 Task: Log work in the project ChaseTech for the issue 'Implement a new cloud-based learning management system for a company with advanced learning content creation and delivery features' spent time as '4w 6d 14h 1m' and remaining time as '6w 5d 23h 6m' and move to top of backlog. Now add the issue to the epic 'IT budget management improvement'. Log work in the project ChaseTech for the issue 'Integrate a new facial recognition feature into an existing mobile application to enhance user verification and security' spent time as '2w 3d 3h 1m' and remaining time as '5w 3d 6h 57m' and move to bottom of backlog. Now add the issue to the epic 'Cloud-based analytics platform development'
Action: Mouse moved to (78, 179)
Screenshot: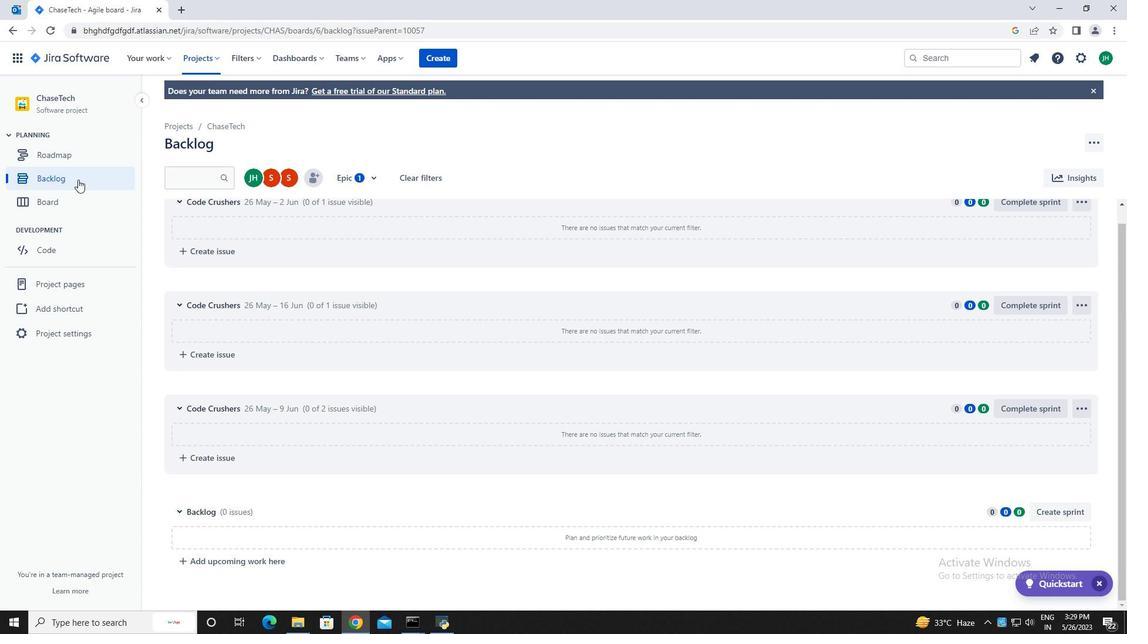 
Action: Mouse pressed left at (78, 179)
Screenshot: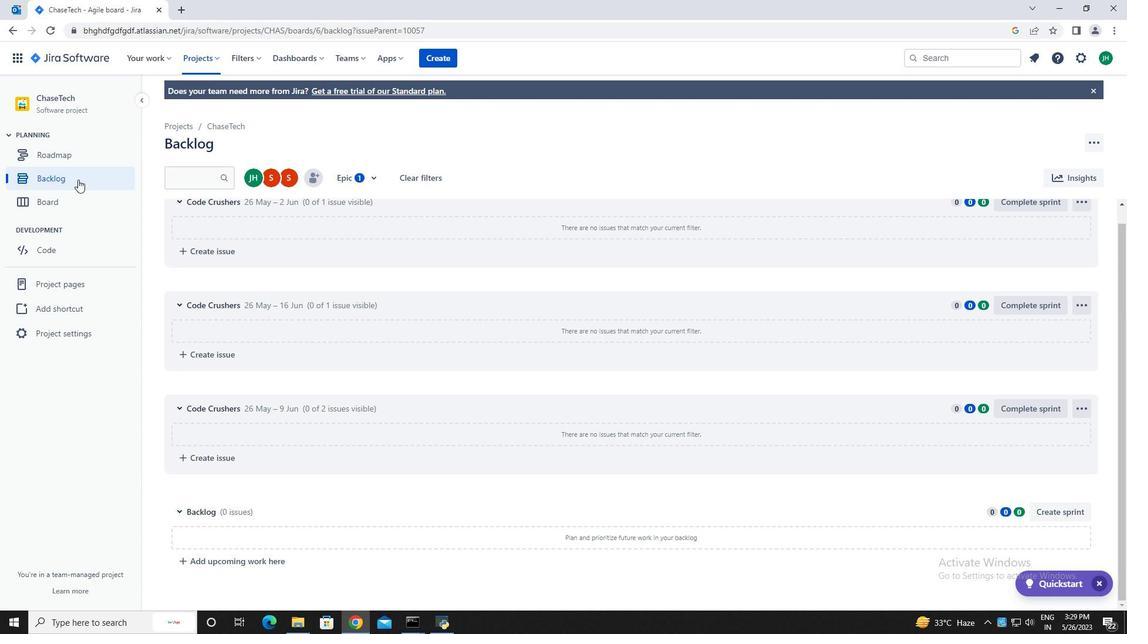 
Action: Mouse moved to (923, 450)
Screenshot: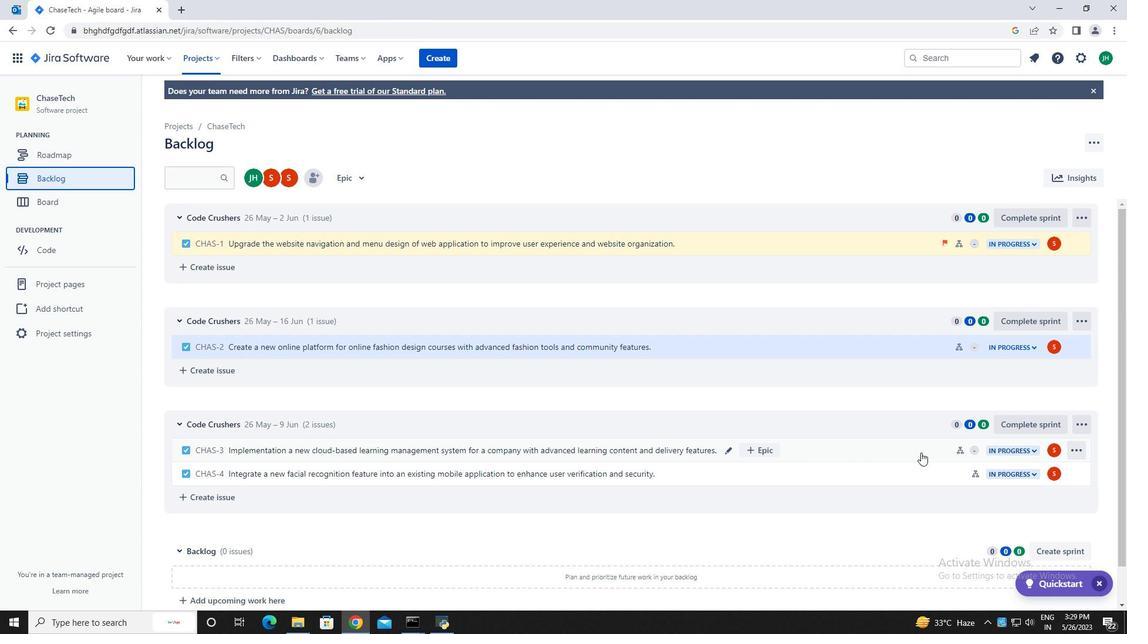 
Action: Mouse pressed left at (923, 450)
Screenshot: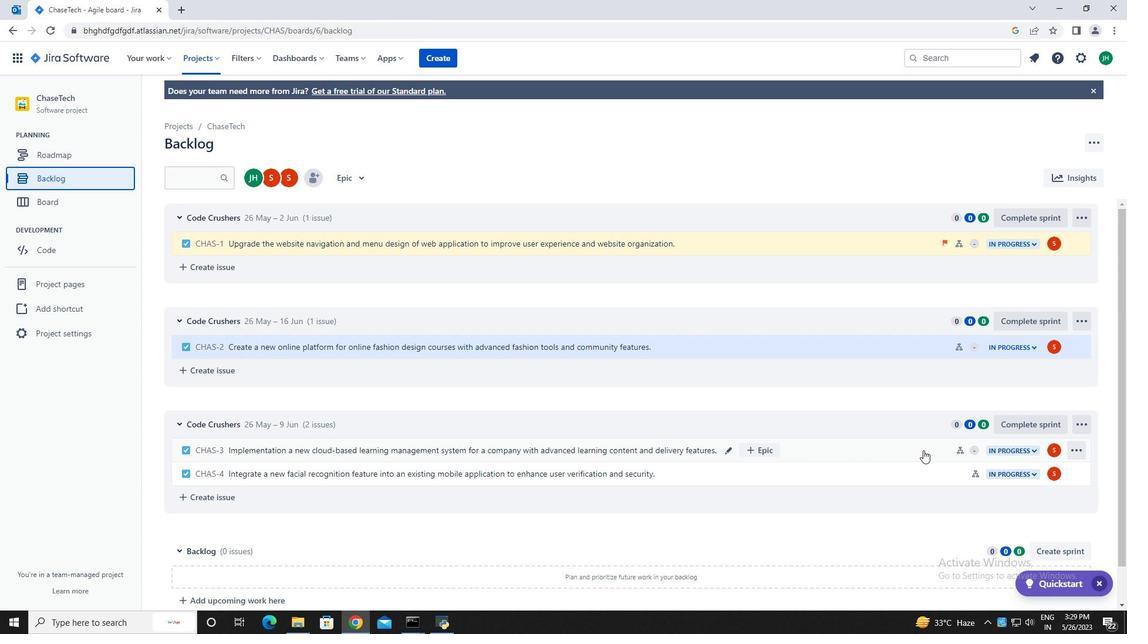 
Action: Mouse moved to (1076, 209)
Screenshot: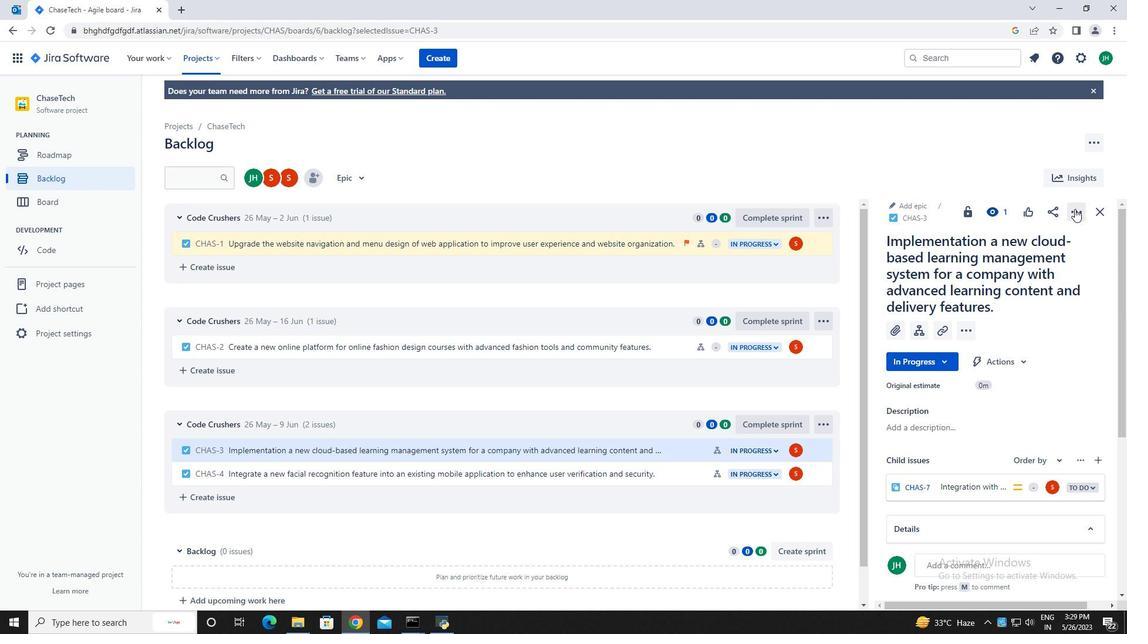 
Action: Mouse pressed left at (1076, 209)
Screenshot: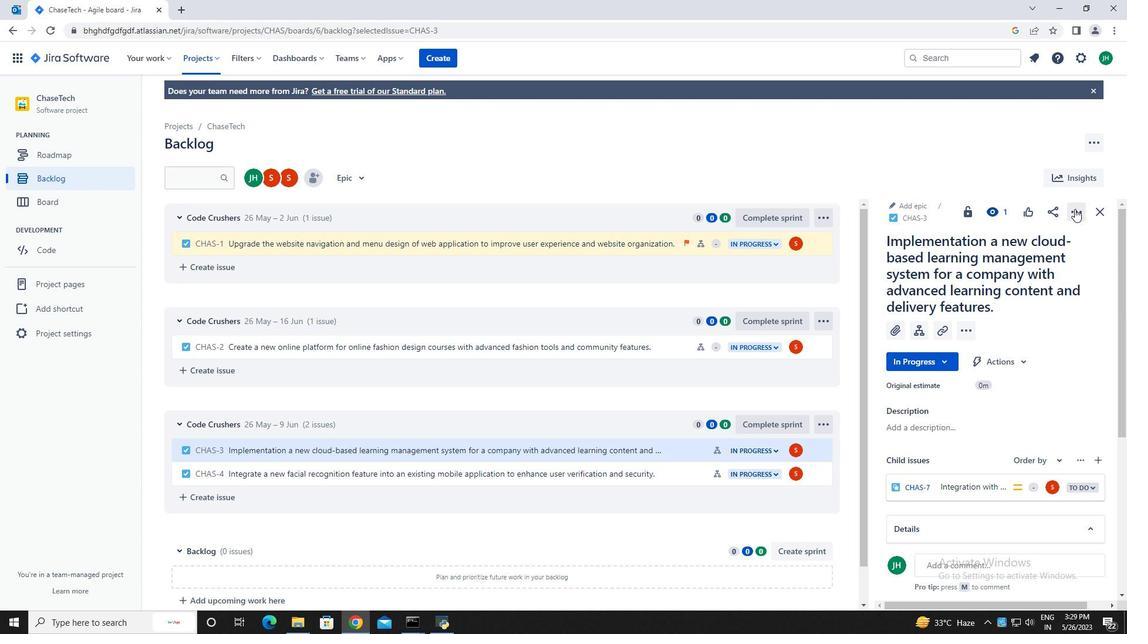 
Action: Mouse moved to (1026, 244)
Screenshot: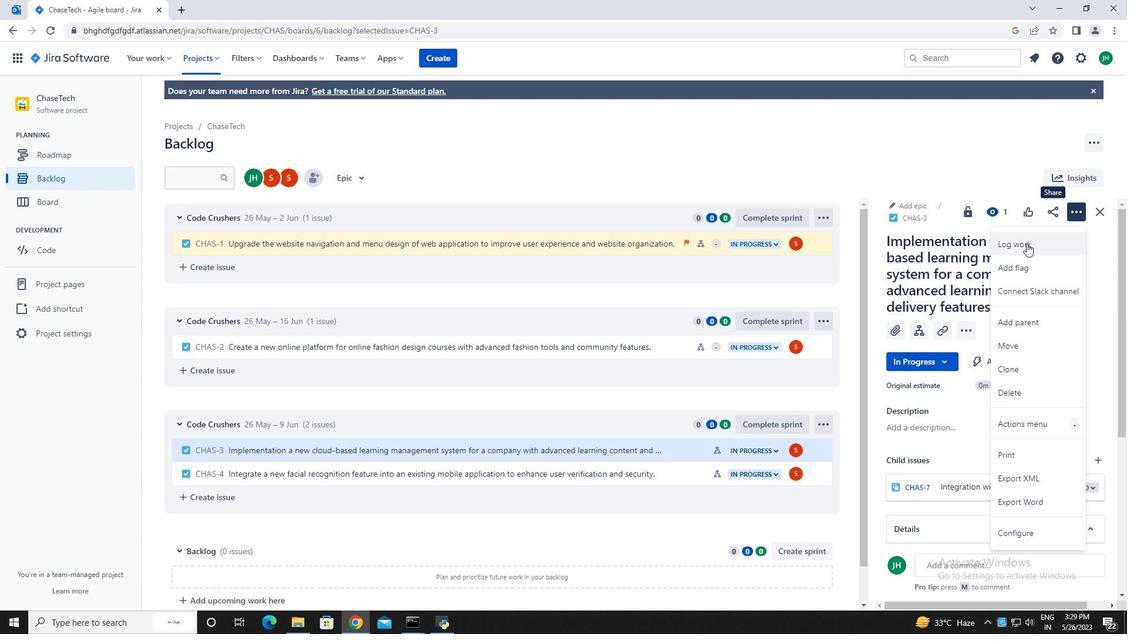 
Action: Mouse pressed left at (1026, 244)
Screenshot: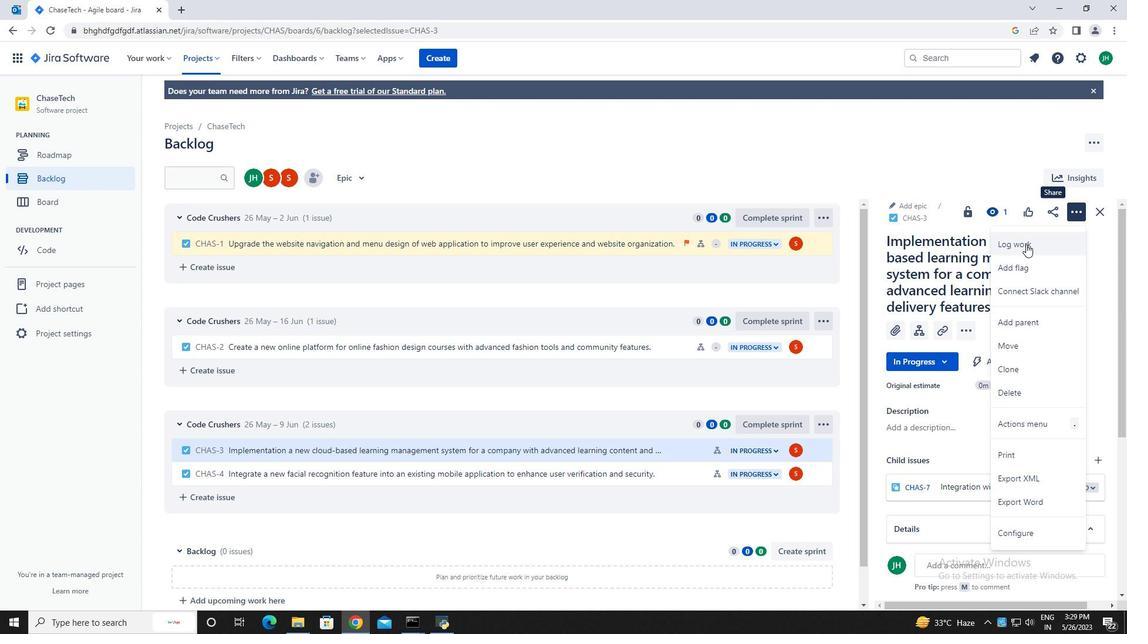 
Action: Mouse moved to (509, 176)
Screenshot: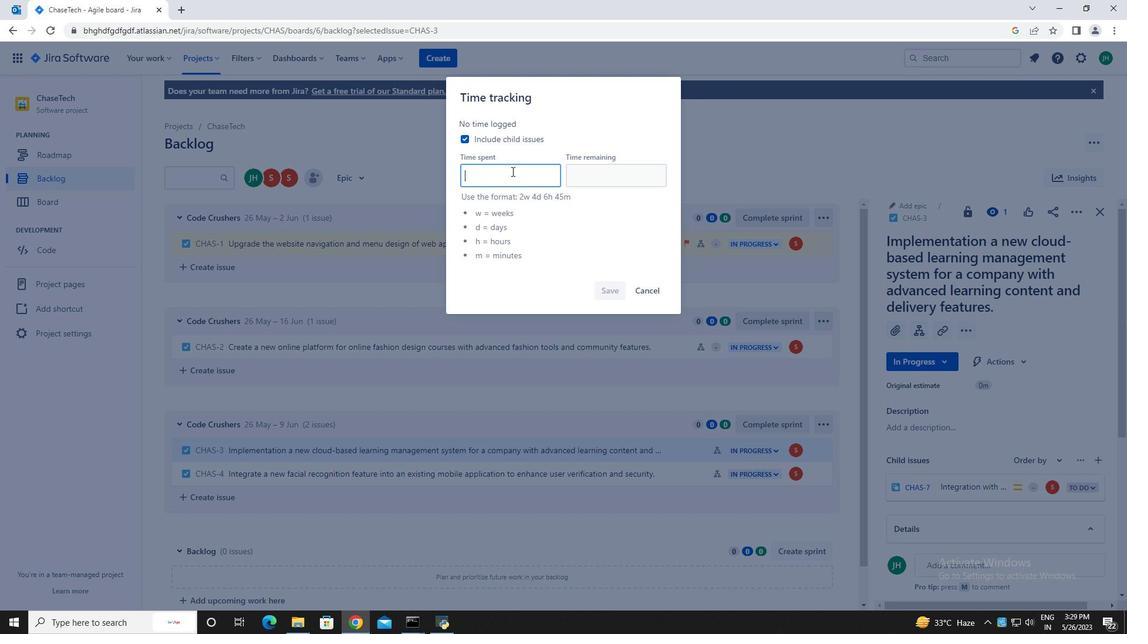 
Action: Mouse pressed left at (509, 176)
Screenshot: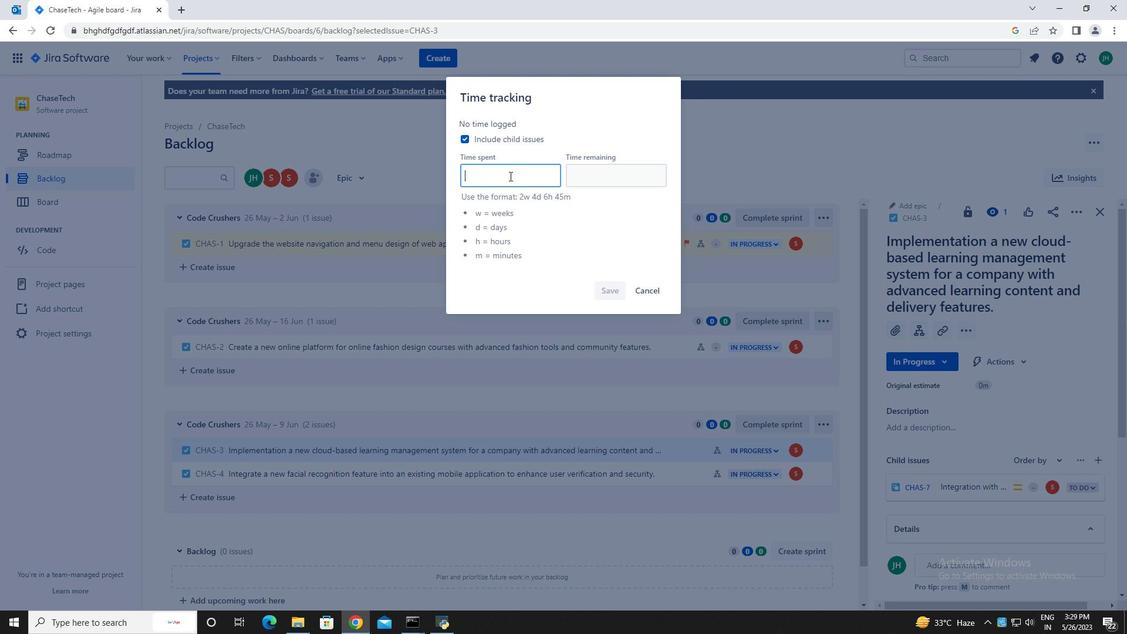 
Action: Key pressed 4w<Key.space>6d<Key.space>14h<Key.space>1m
Screenshot: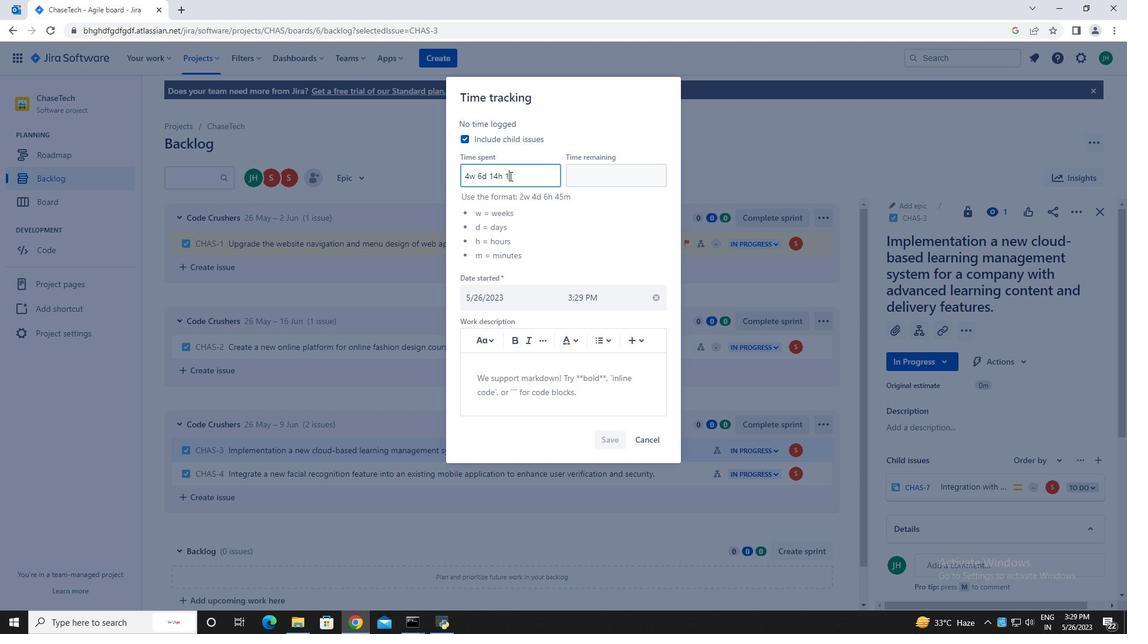 
Action: Mouse moved to (600, 174)
Screenshot: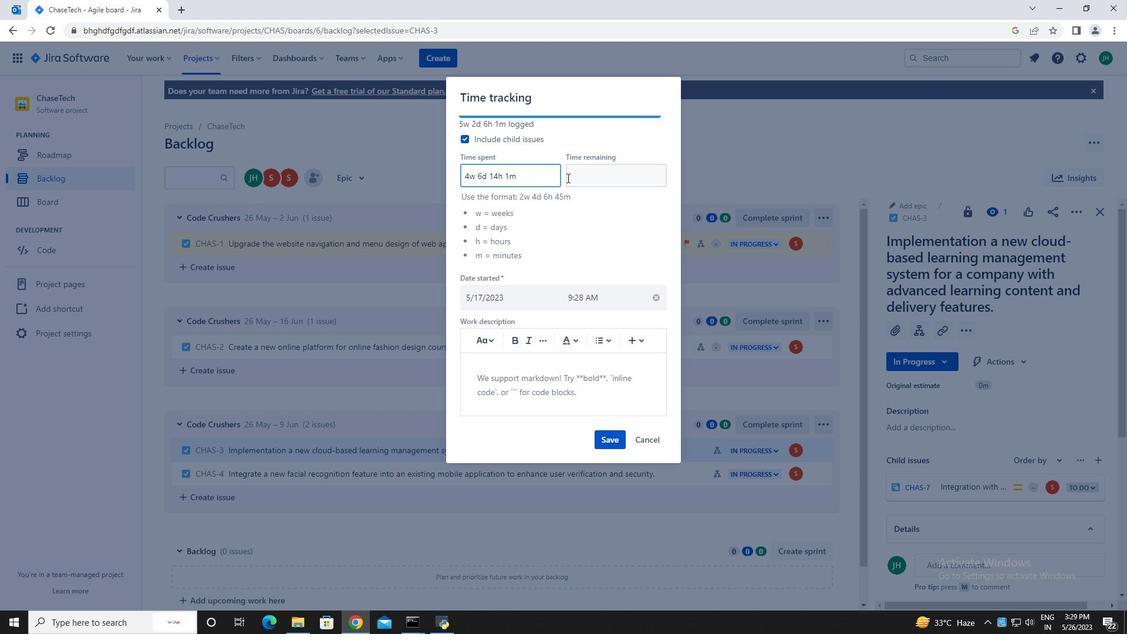 
Action: Mouse pressed left at (600, 174)
Screenshot: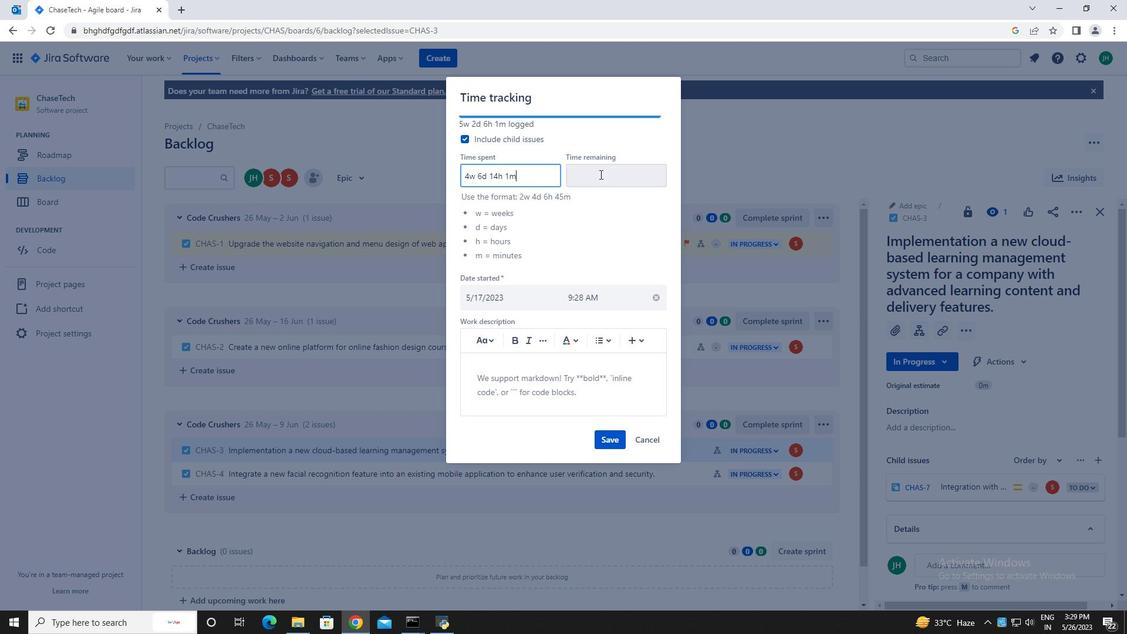 
Action: Key pressed 6w<Key.space>5d<Key.space>23h<Key.space>6m
Screenshot: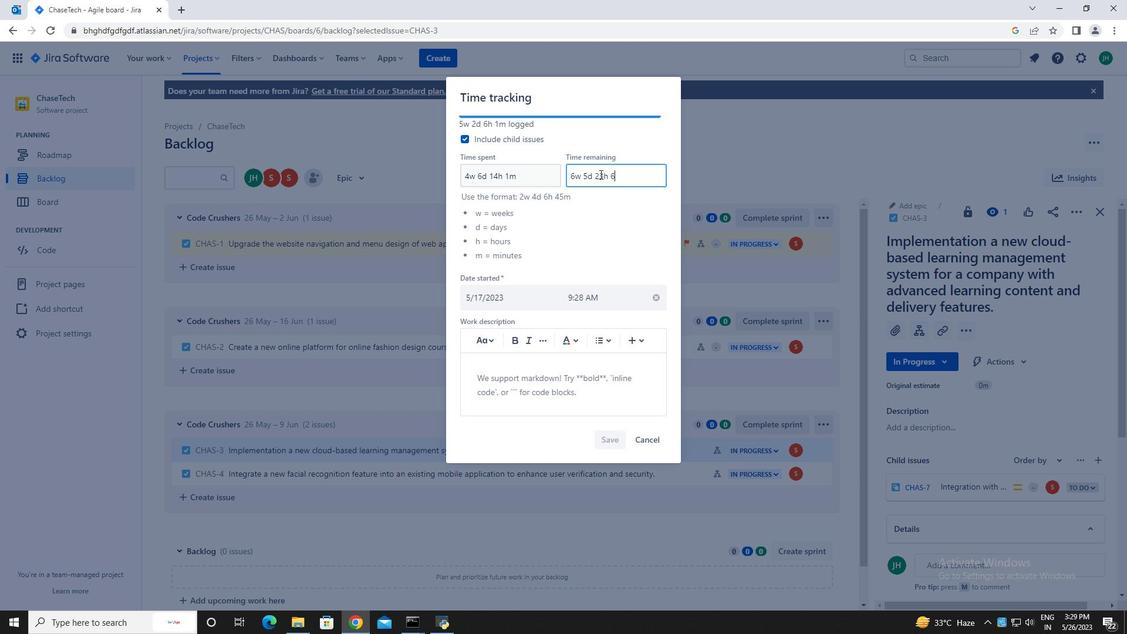 
Action: Mouse moved to (608, 439)
Screenshot: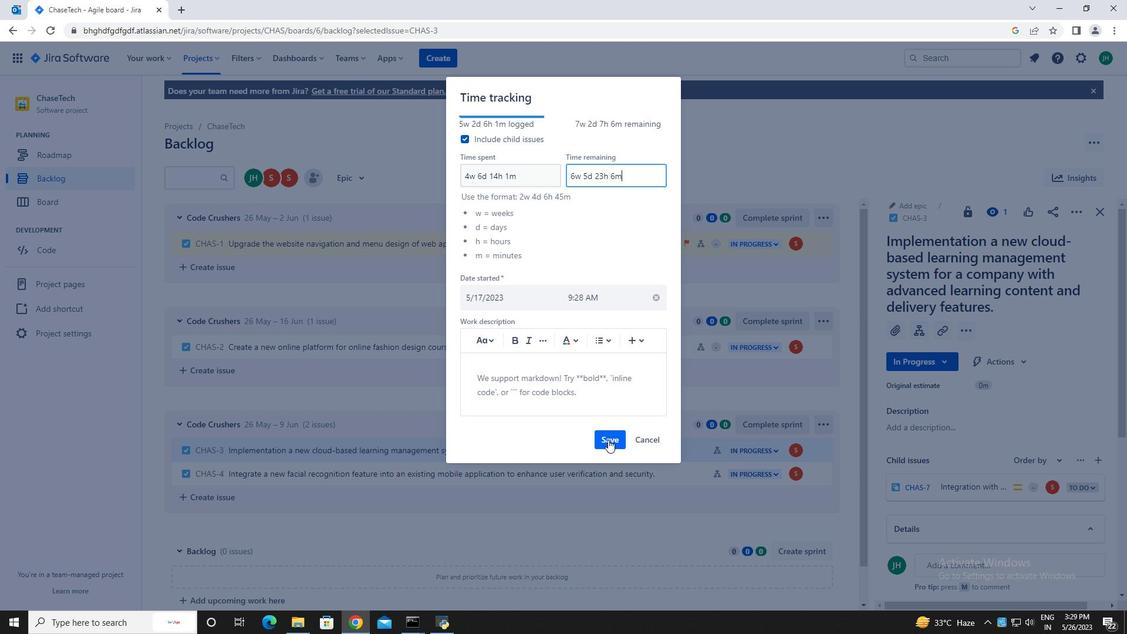 
Action: Mouse pressed left at (608, 439)
Screenshot: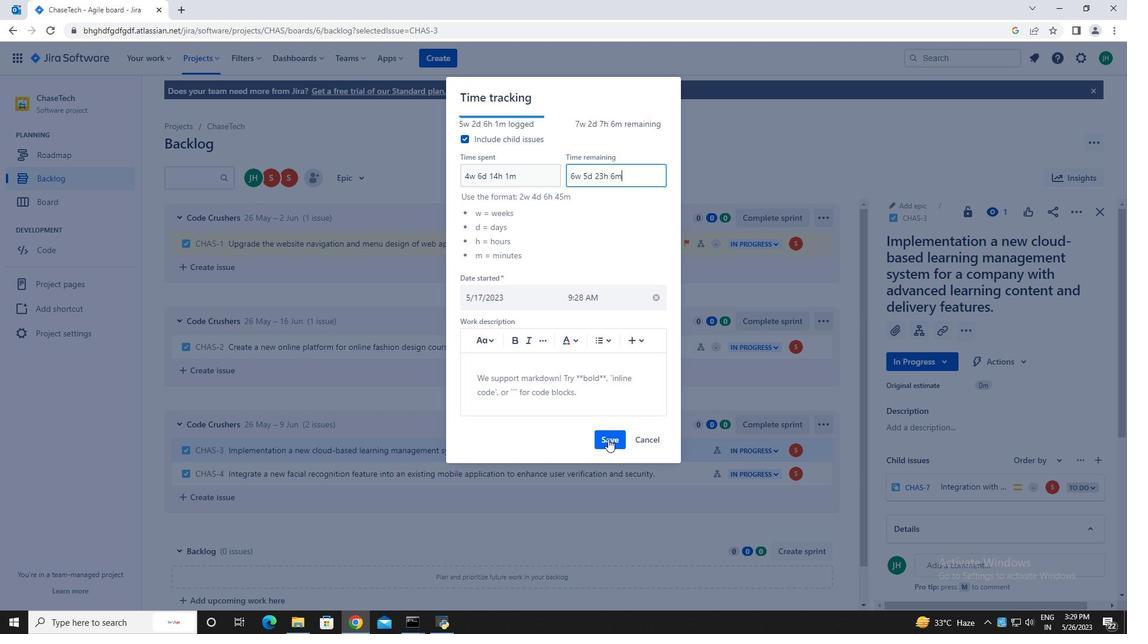 
Action: Mouse moved to (820, 449)
Screenshot: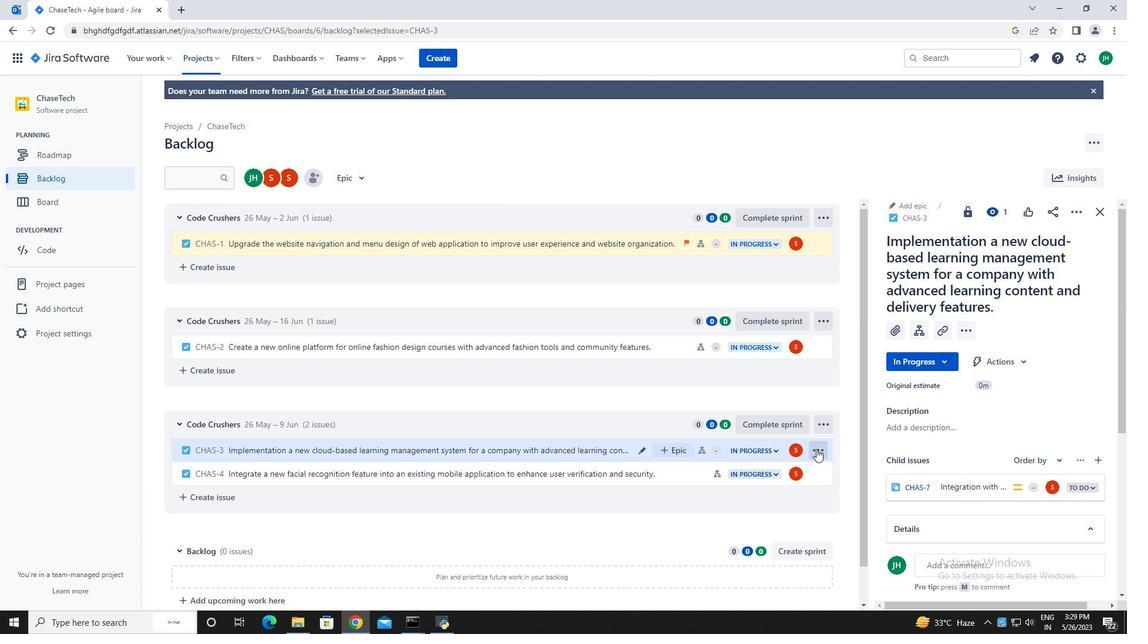 
Action: Mouse pressed left at (820, 449)
Screenshot: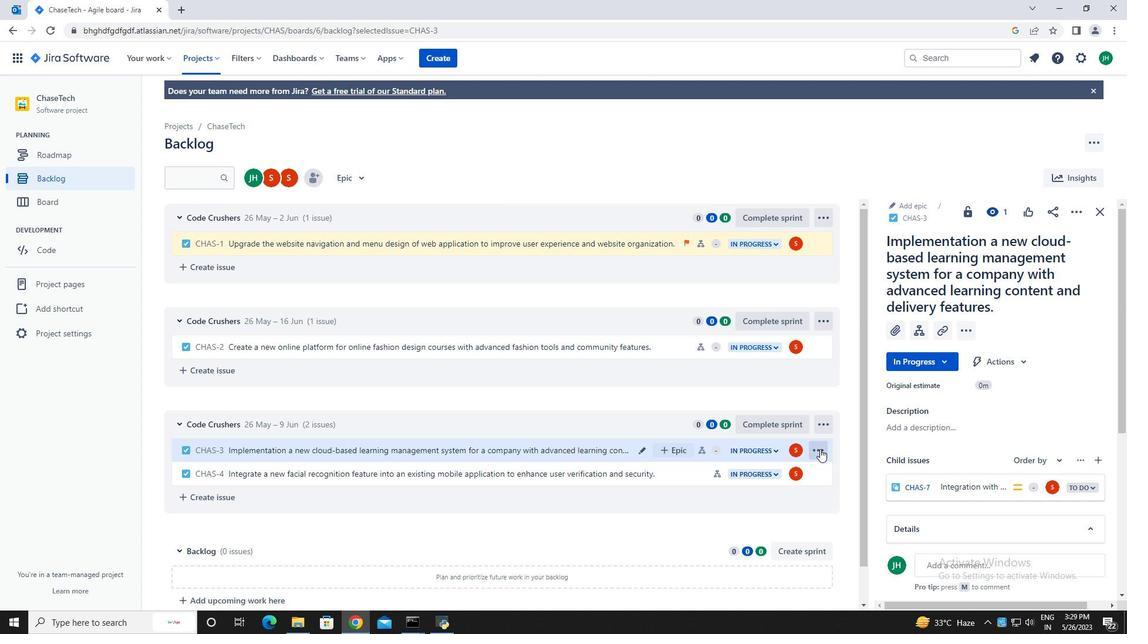 
Action: Mouse moved to (792, 404)
Screenshot: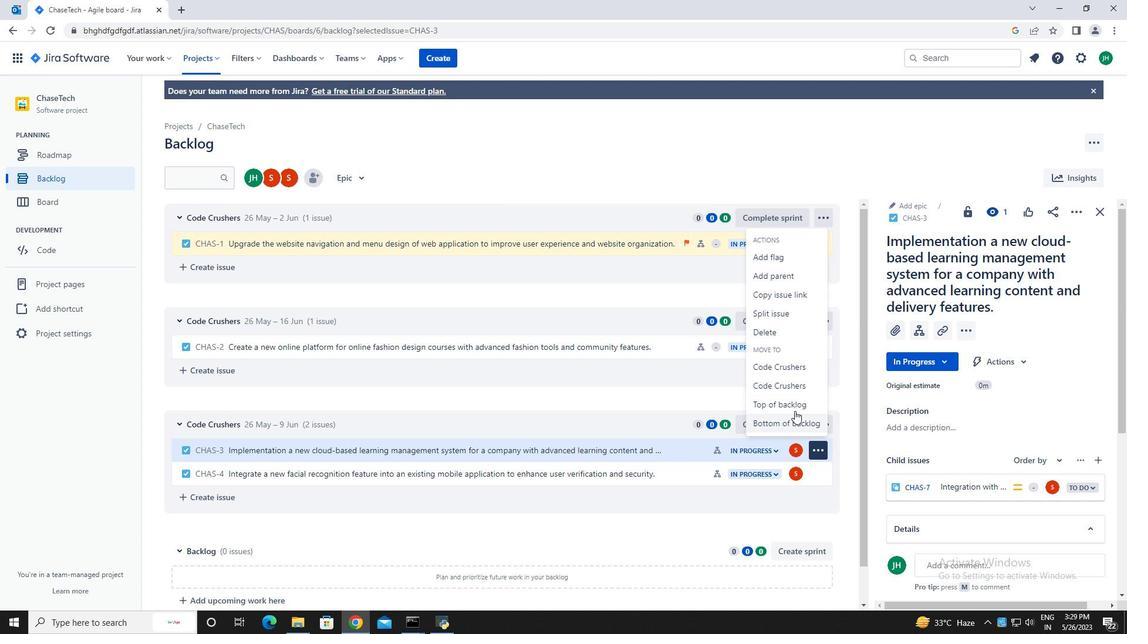 
Action: Mouse pressed left at (792, 404)
Screenshot: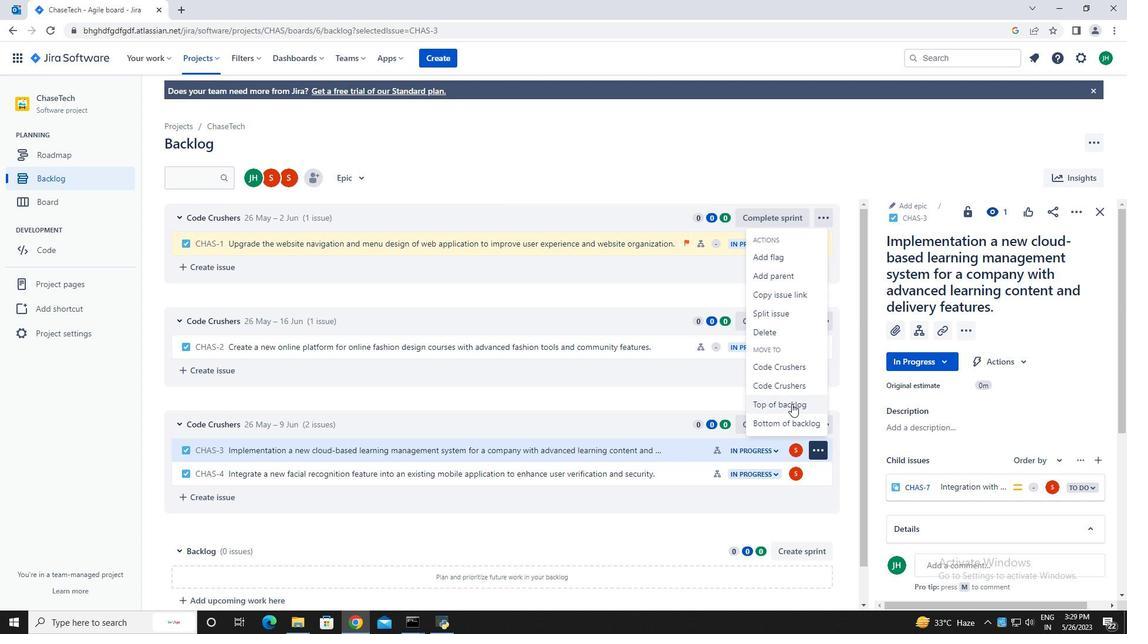
Action: Mouse moved to (604, 189)
Screenshot: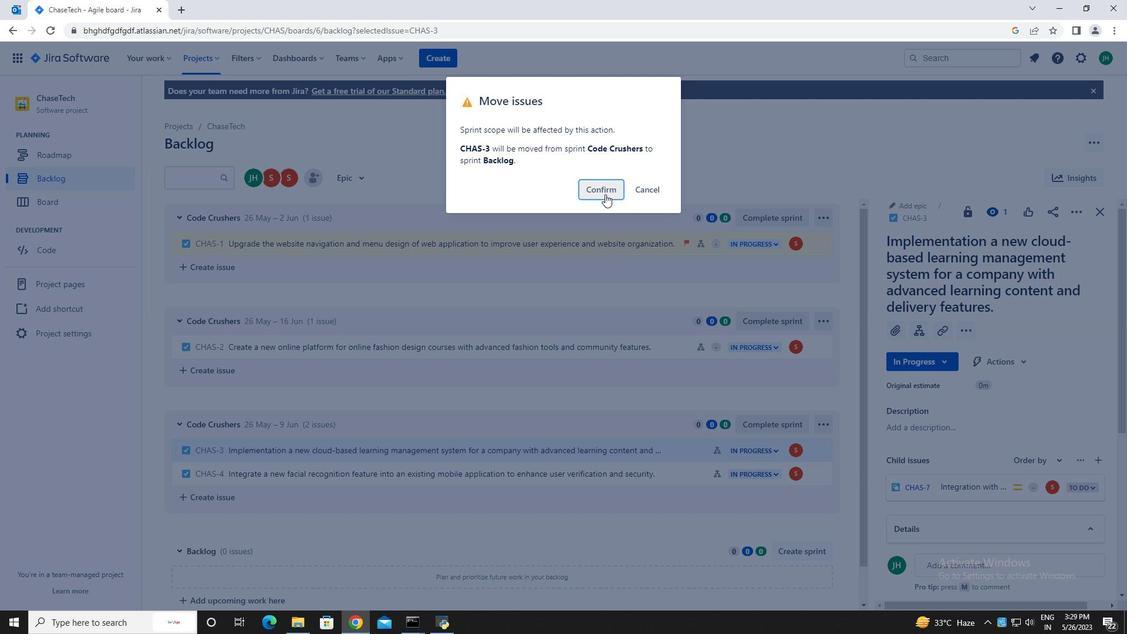 
Action: Mouse pressed left at (604, 189)
Screenshot: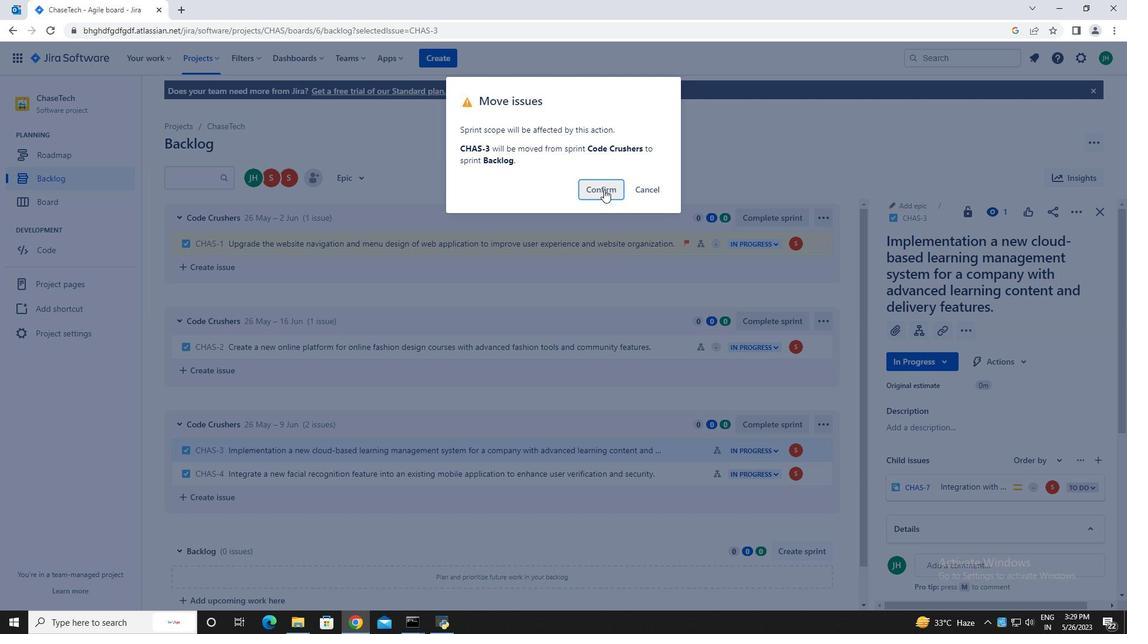 
Action: Mouse moved to (356, 177)
Screenshot: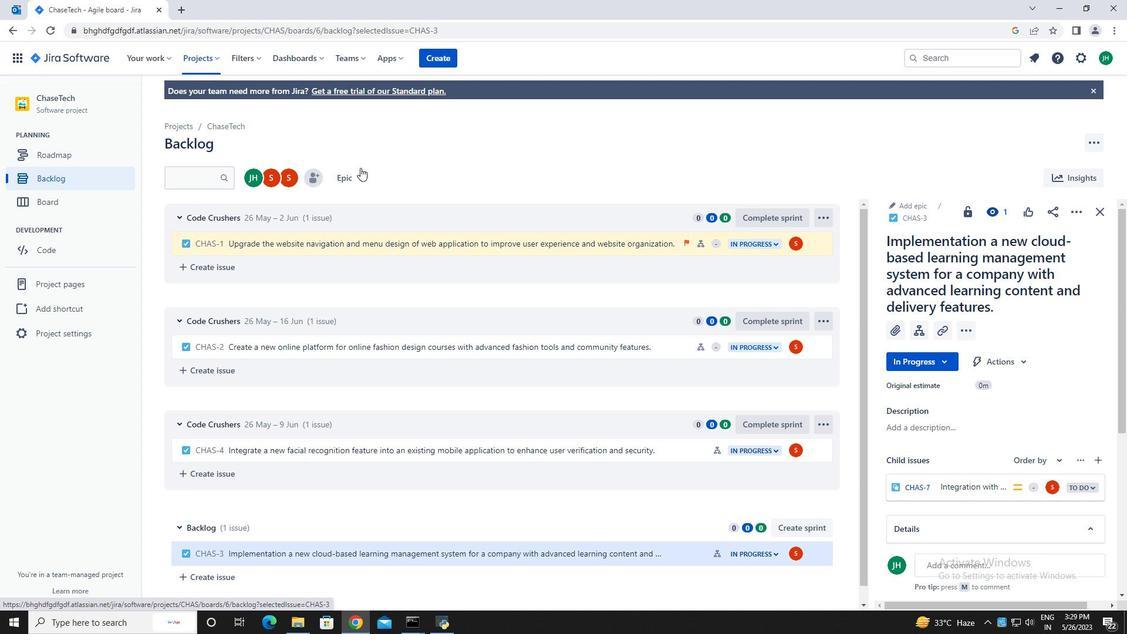 
Action: Mouse pressed left at (356, 177)
Screenshot: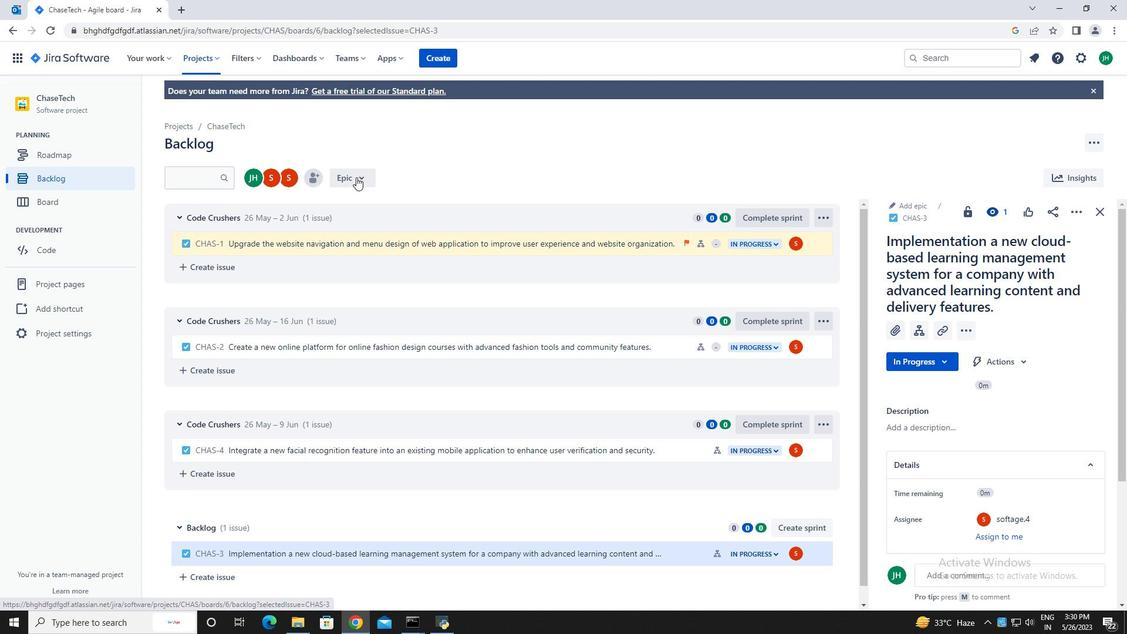 
Action: Mouse moved to (391, 264)
Screenshot: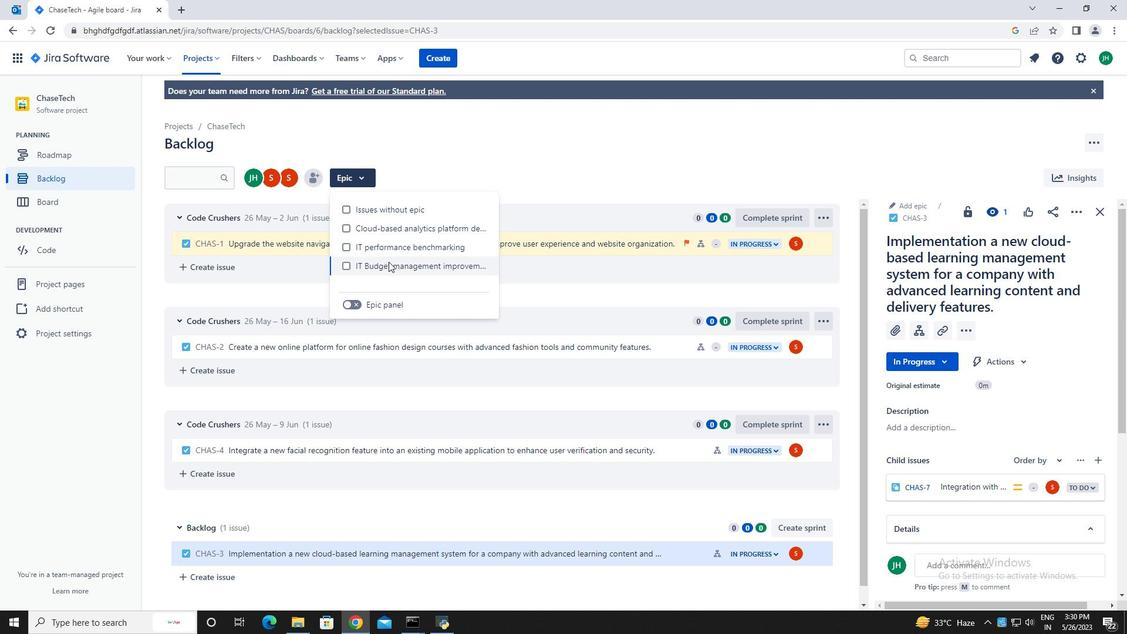 
Action: Mouse pressed left at (391, 264)
Screenshot: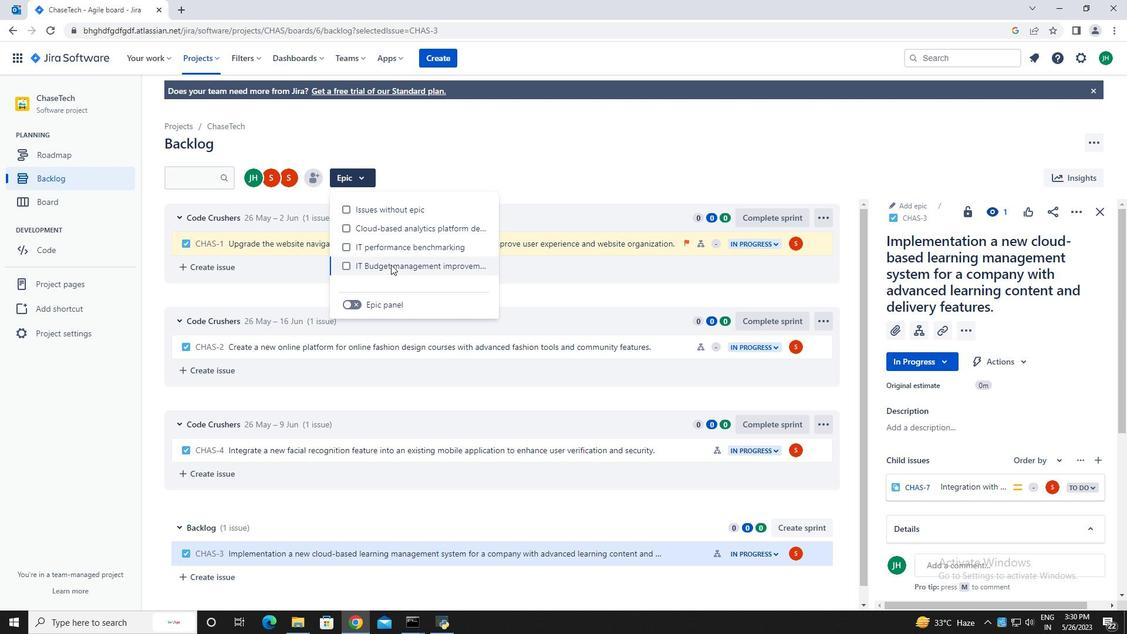 
Action: Mouse moved to (1101, 211)
Screenshot: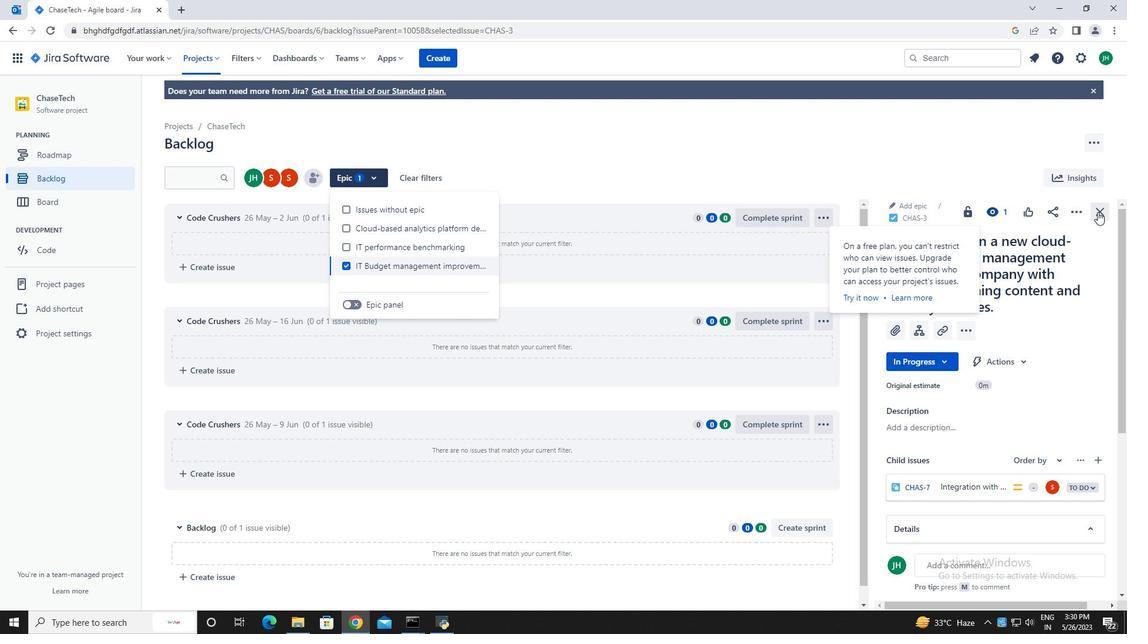 
Action: Mouse pressed left at (1101, 211)
Screenshot: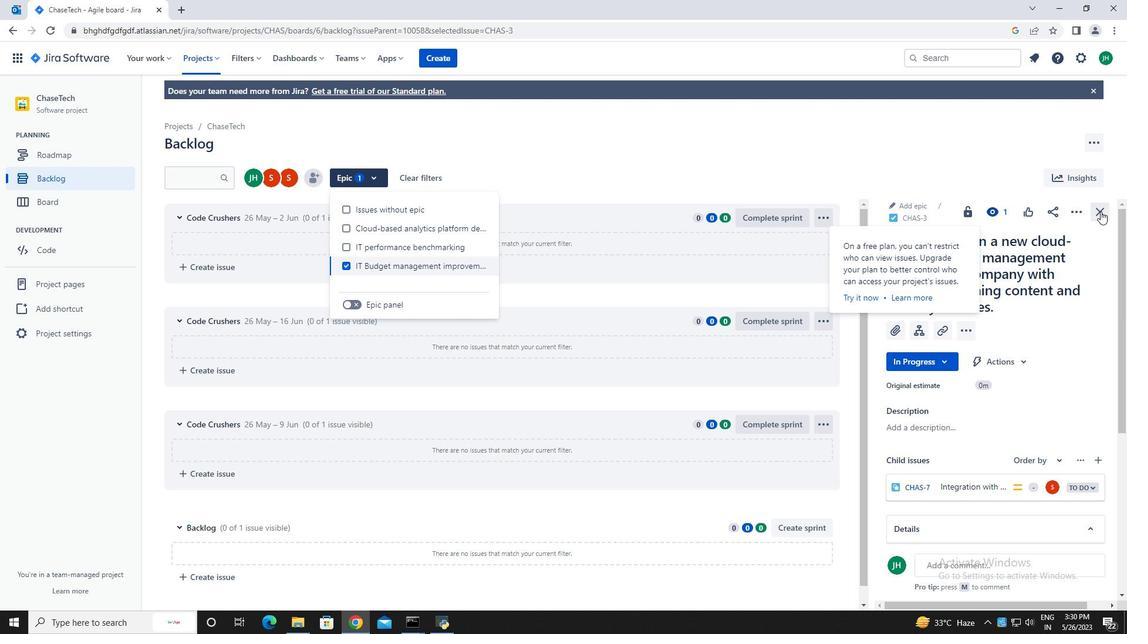 
Action: Mouse moved to (108, 179)
Screenshot: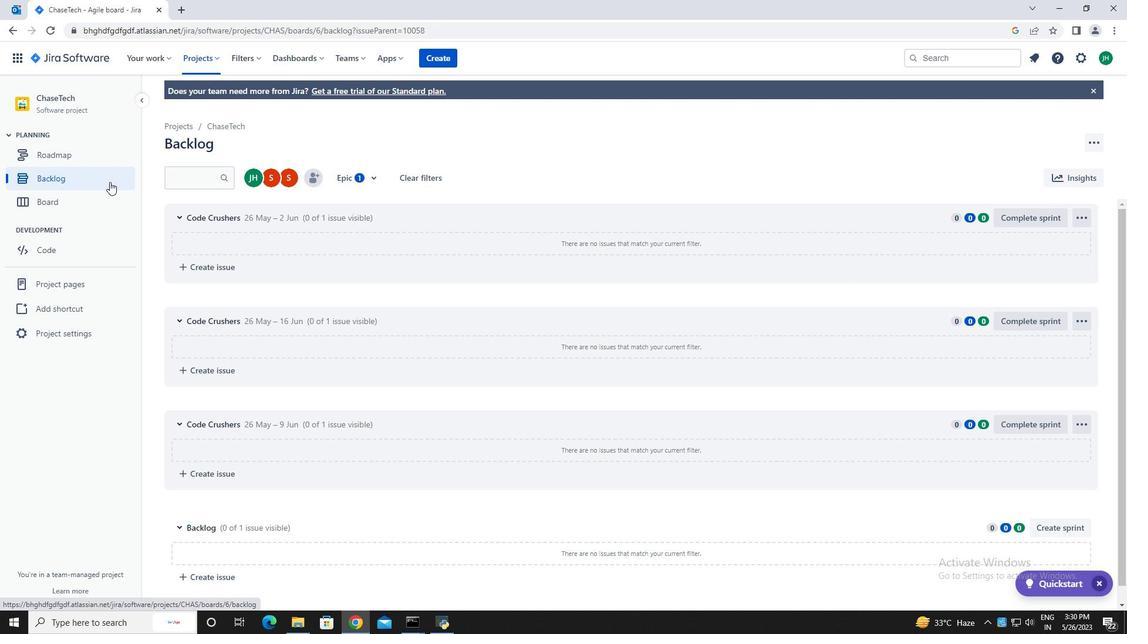 
Action: Mouse pressed left at (108, 179)
Screenshot: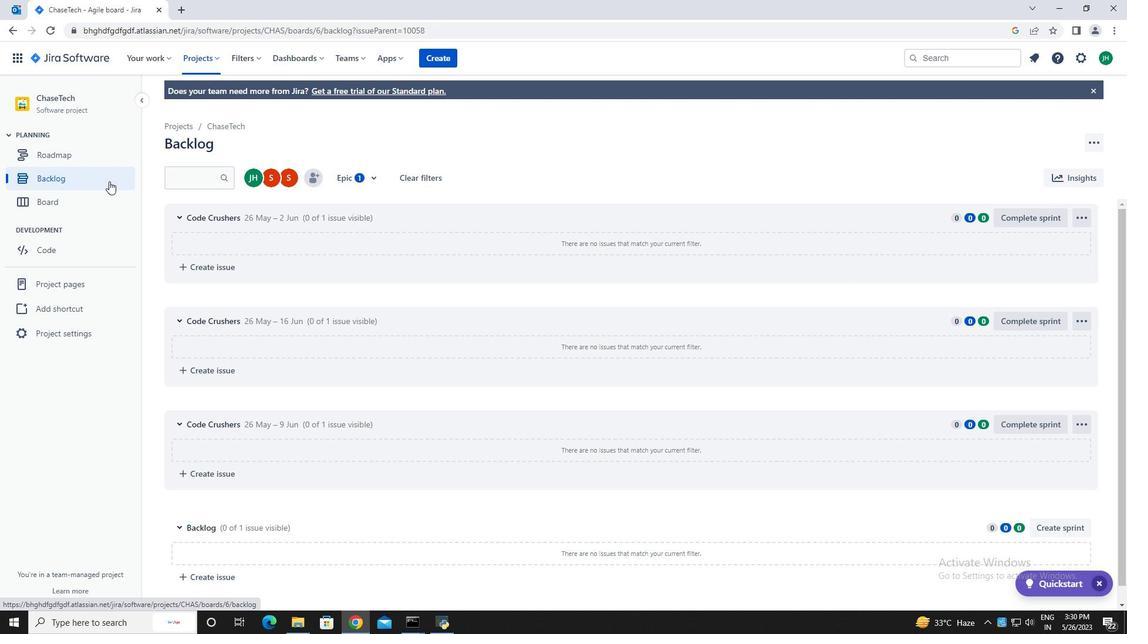 
Action: Mouse moved to (876, 449)
Screenshot: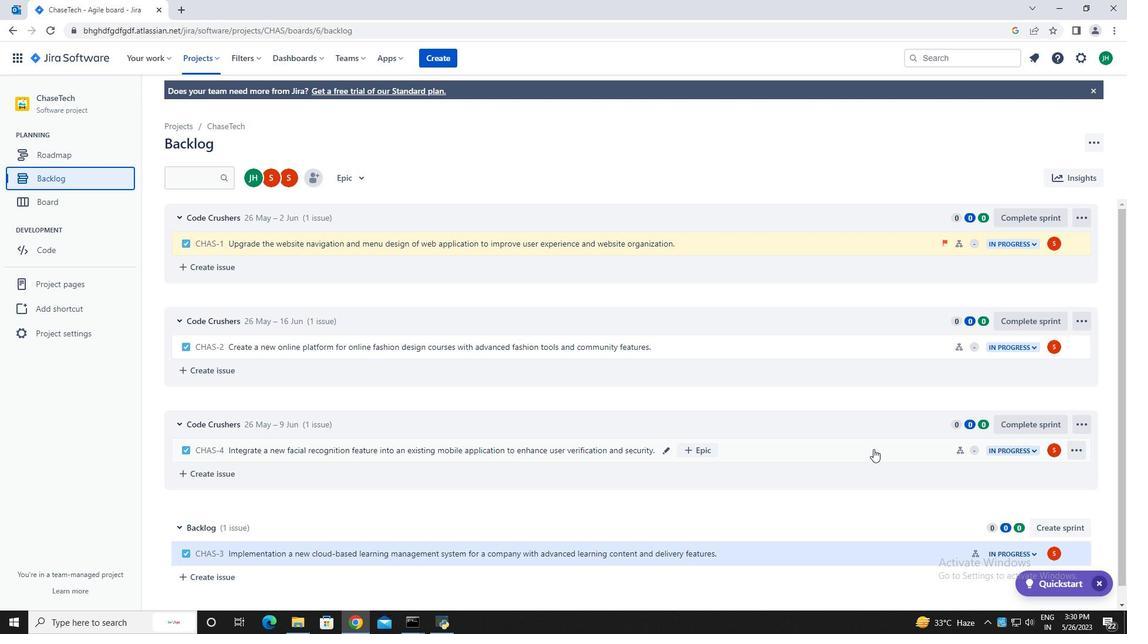 
Action: Mouse pressed left at (876, 449)
Screenshot: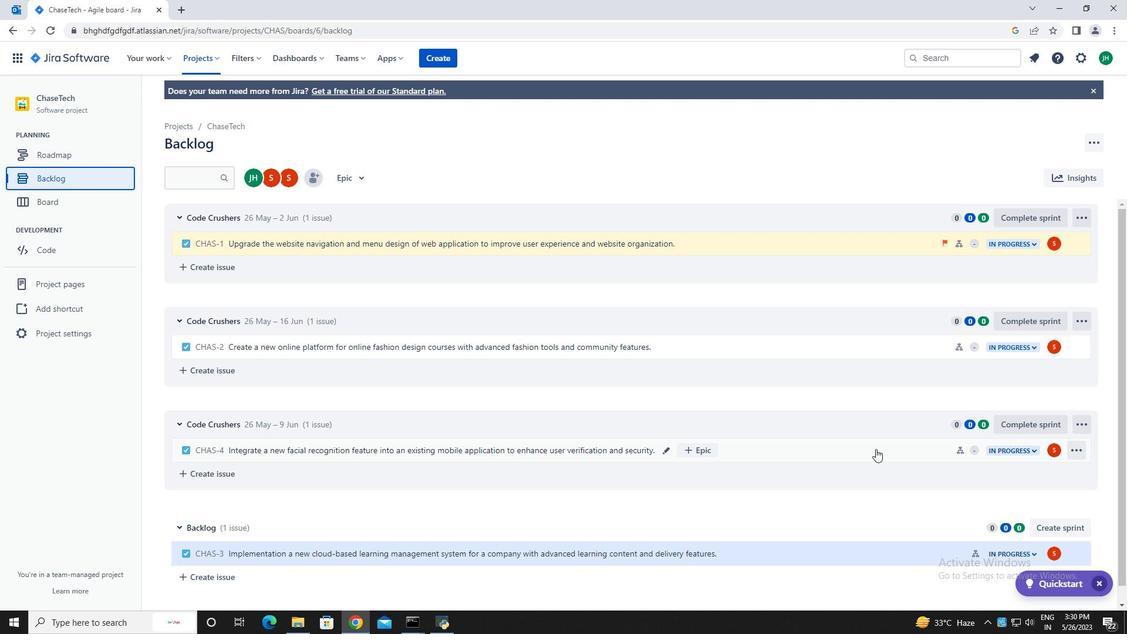 
Action: Mouse moved to (1076, 210)
Screenshot: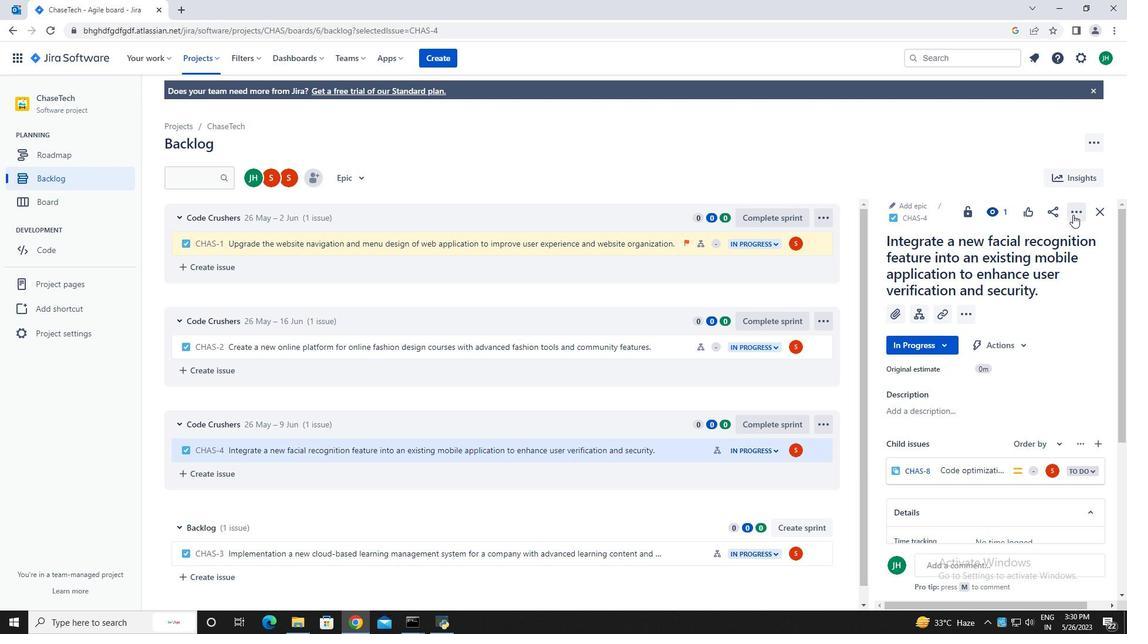 
Action: Mouse pressed left at (1076, 210)
Screenshot: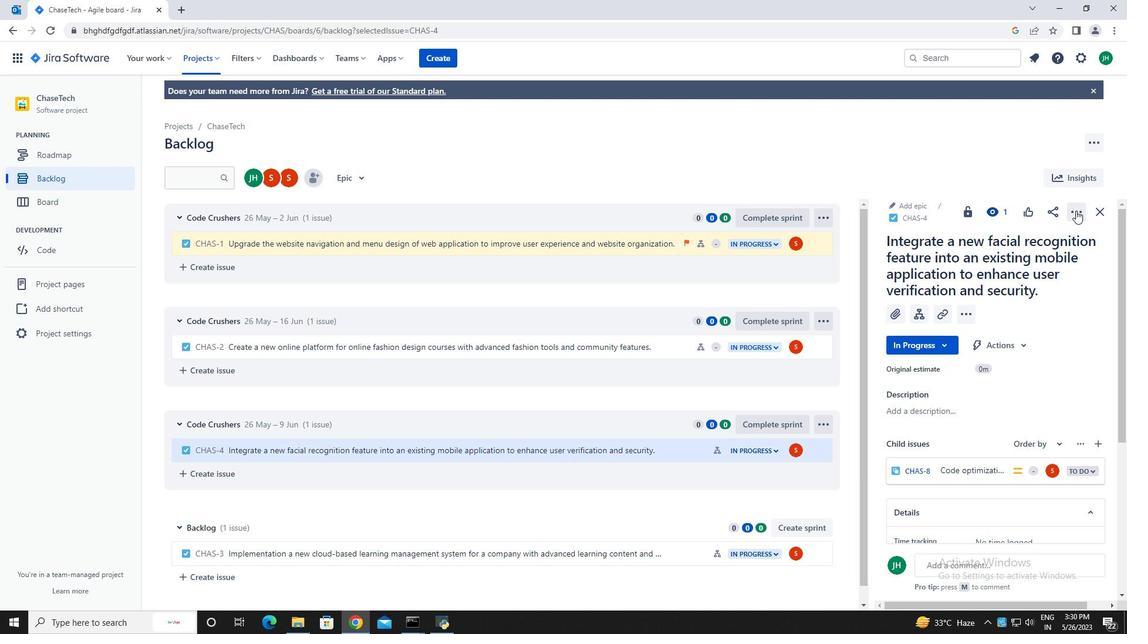 
Action: Mouse moved to (1020, 244)
Screenshot: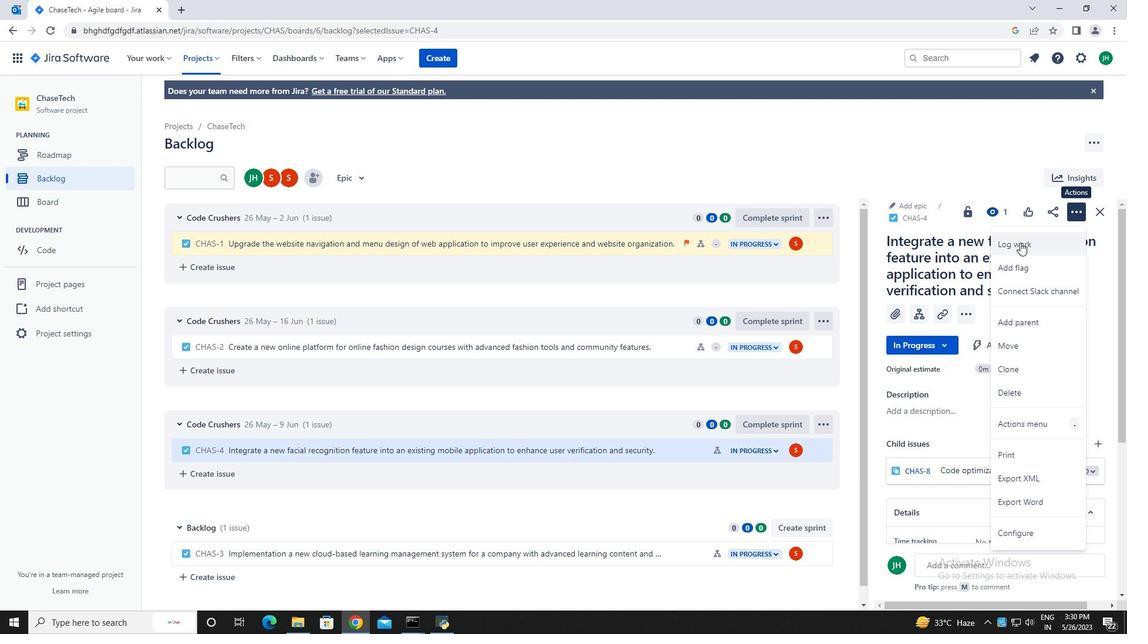 
Action: Mouse pressed left at (1020, 244)
Screenshot: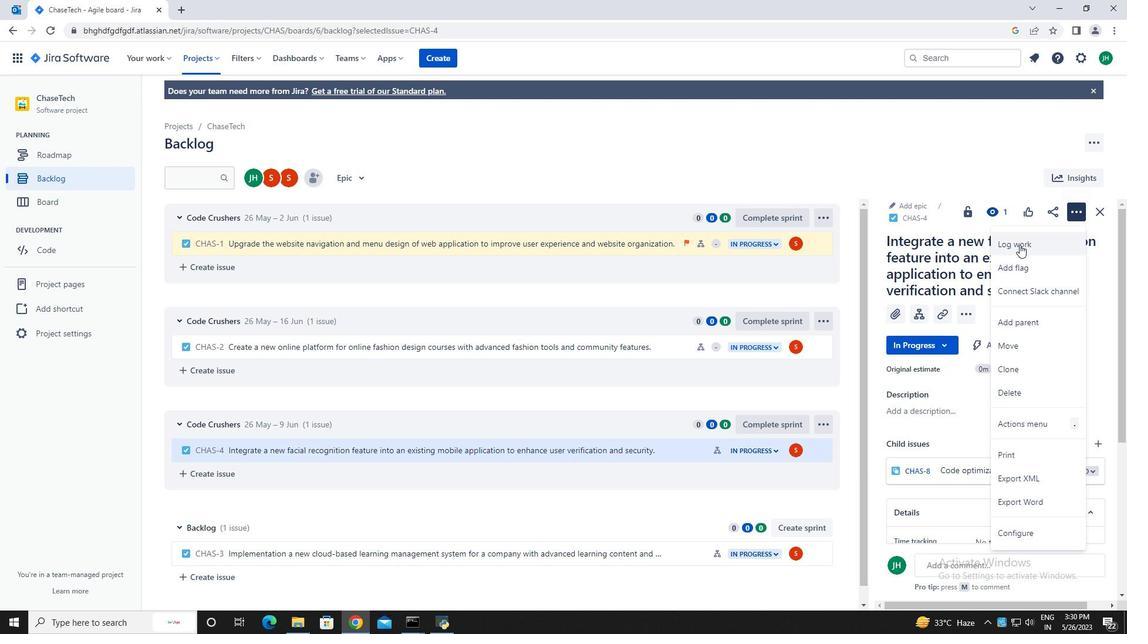 
Action: Mouse moved to (475, 179)
Screenshot: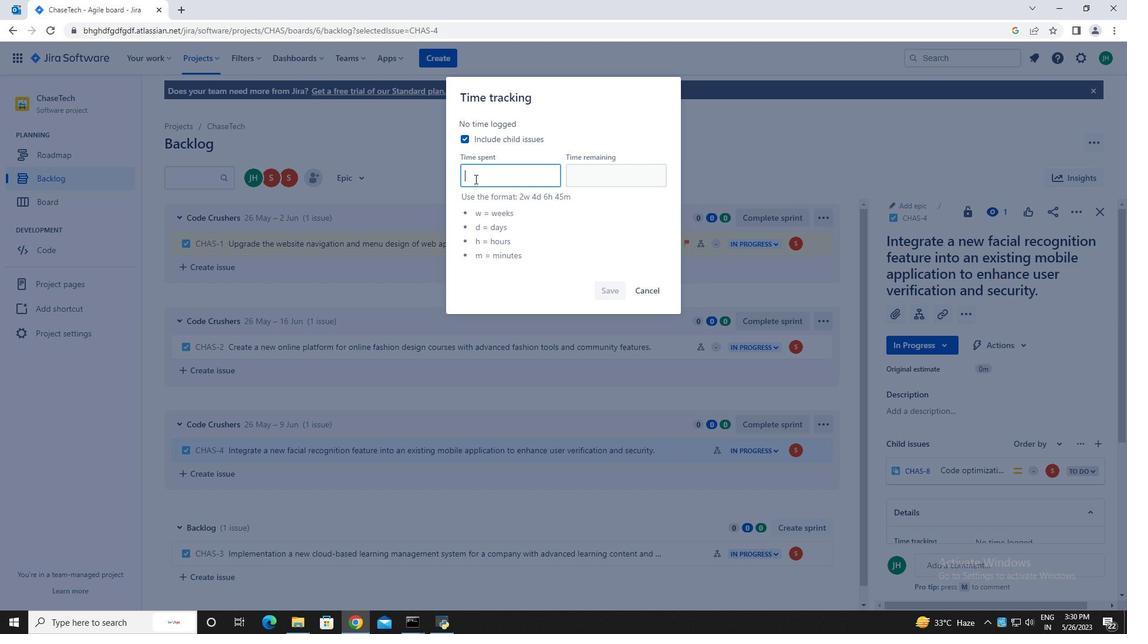 
Action: Mouse pressed left at (475, 179)
Screenshot: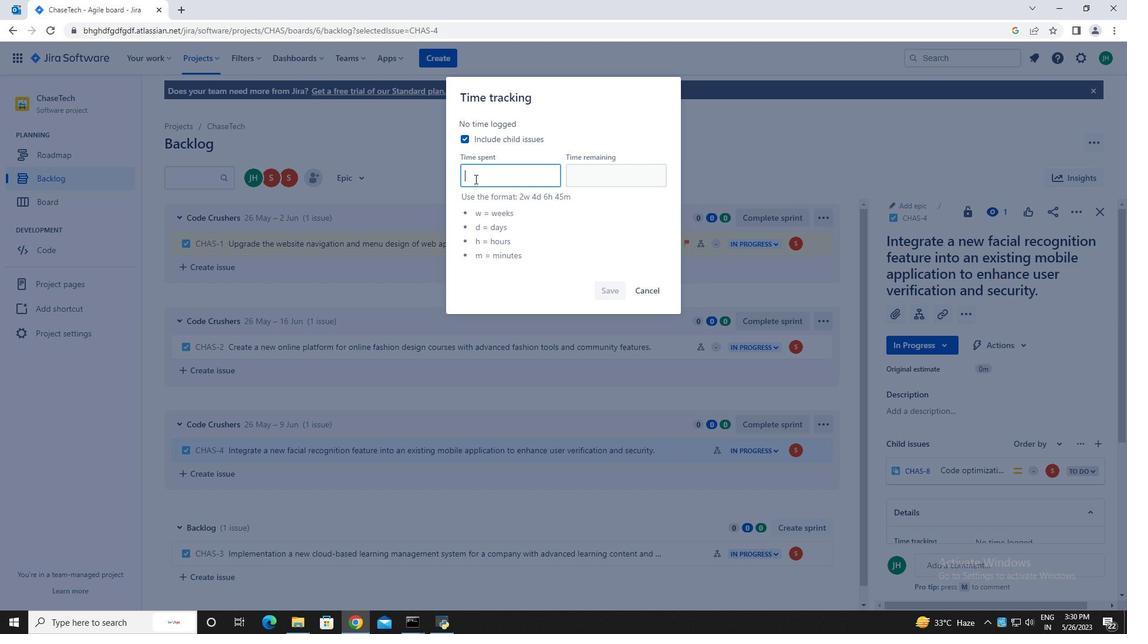 
Action: Mouse moved to (476, 178)
Screenshot: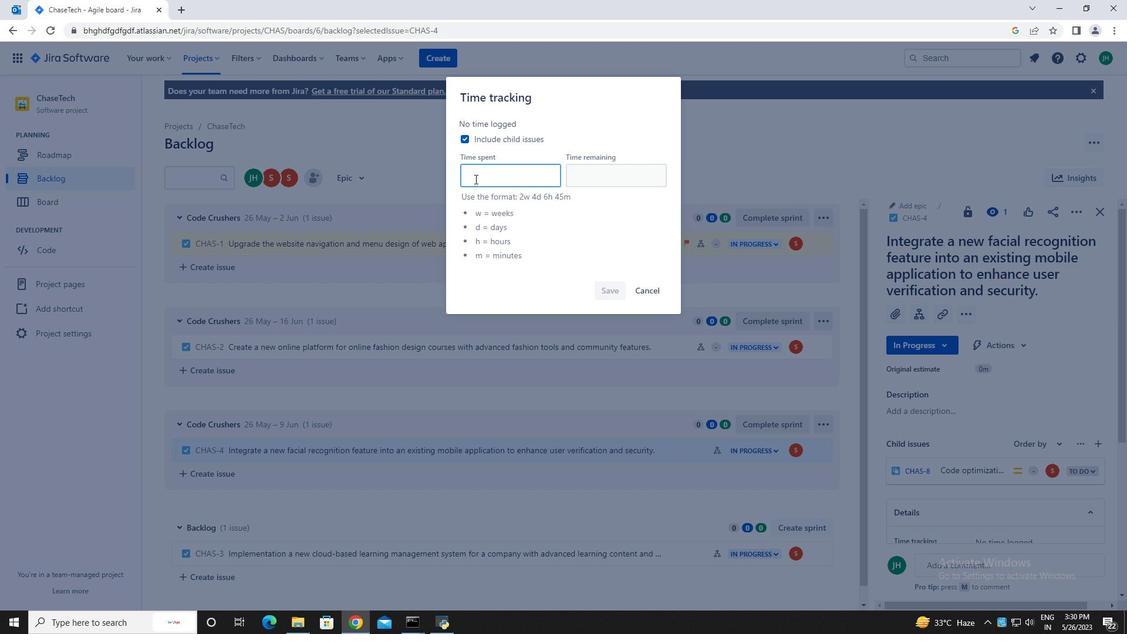 
Action: Key pressed <Key.caps_lock><Key.caps_lock>2w<Key.space>3d<Key.space>3h<Key.space>1m
Screenshot: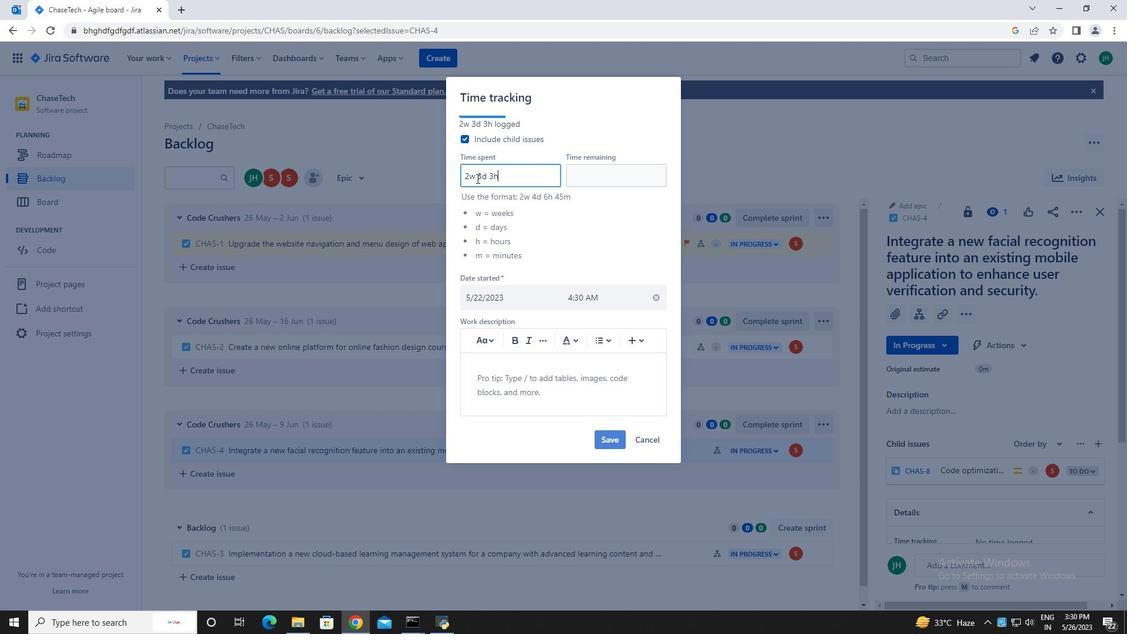 
Action: Mouse moved to (632, 177)
Screenshot: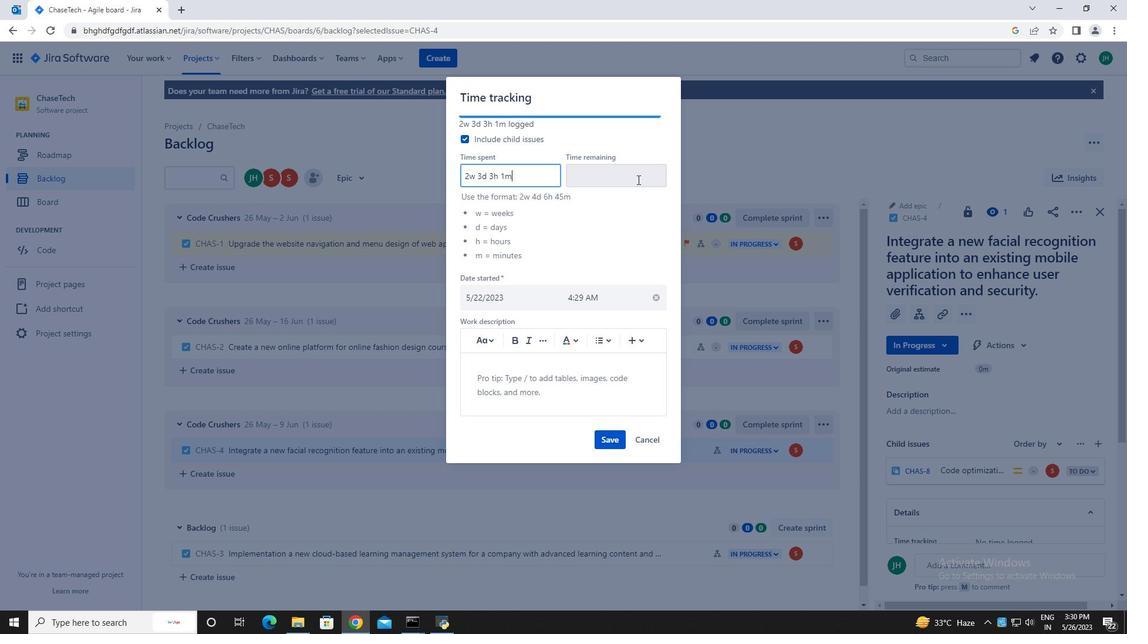 
Action: Mouse pressed left at (632, 177)
Screenshot: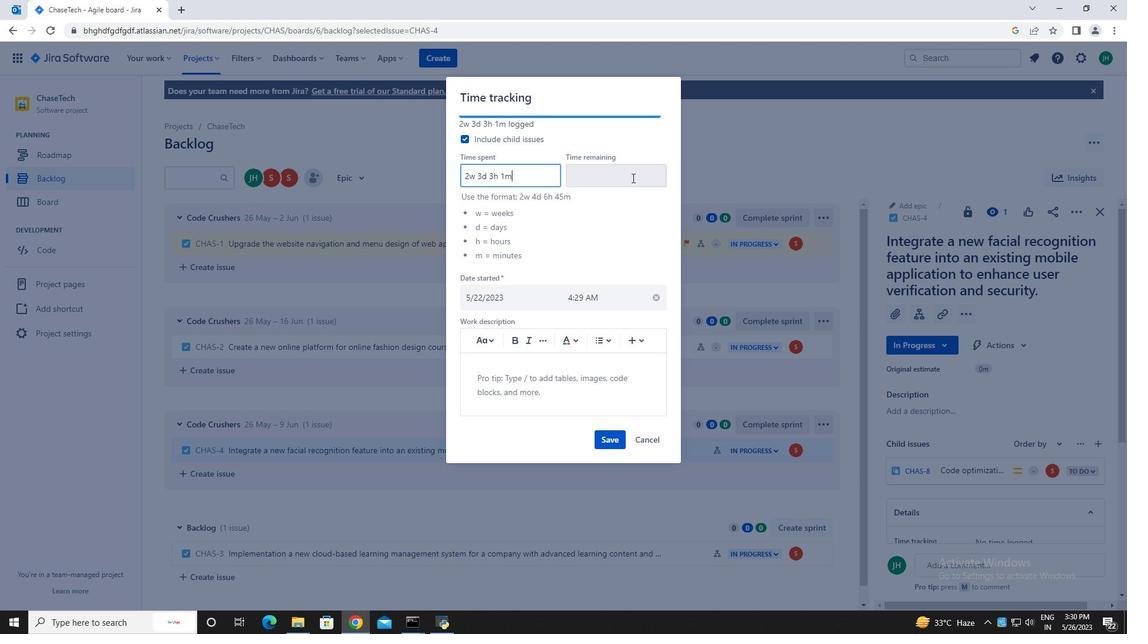 
Action: Key pressed 5w<Key.space>3d<Key.space>6h<Key.space>57m
Screenshot: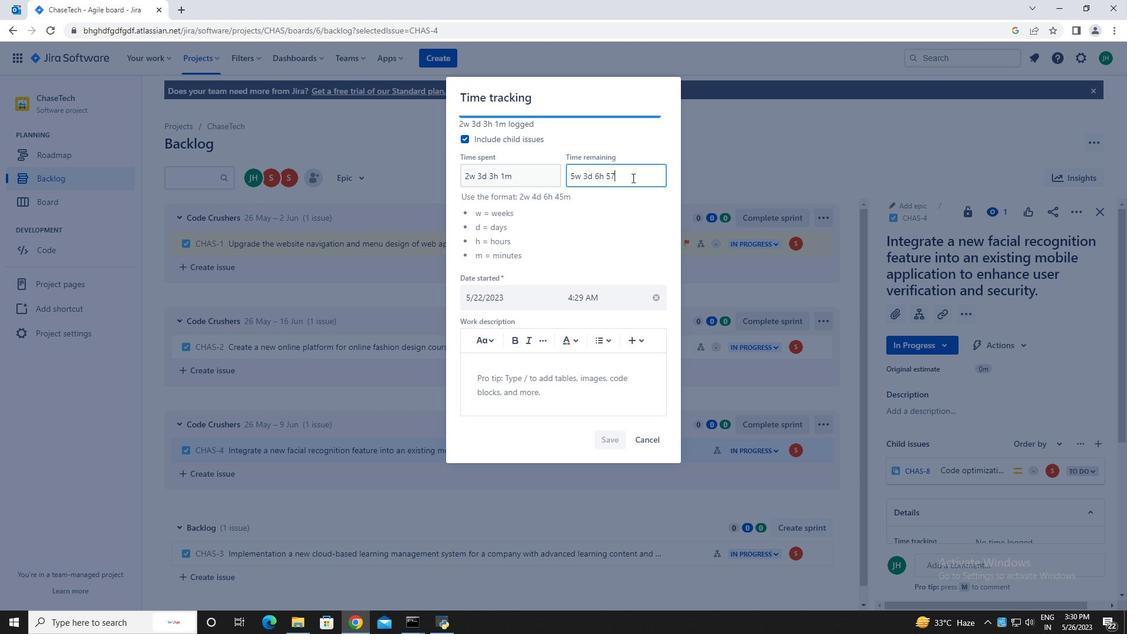 
Action: Mouse moved to (620, 441)
Screenshot: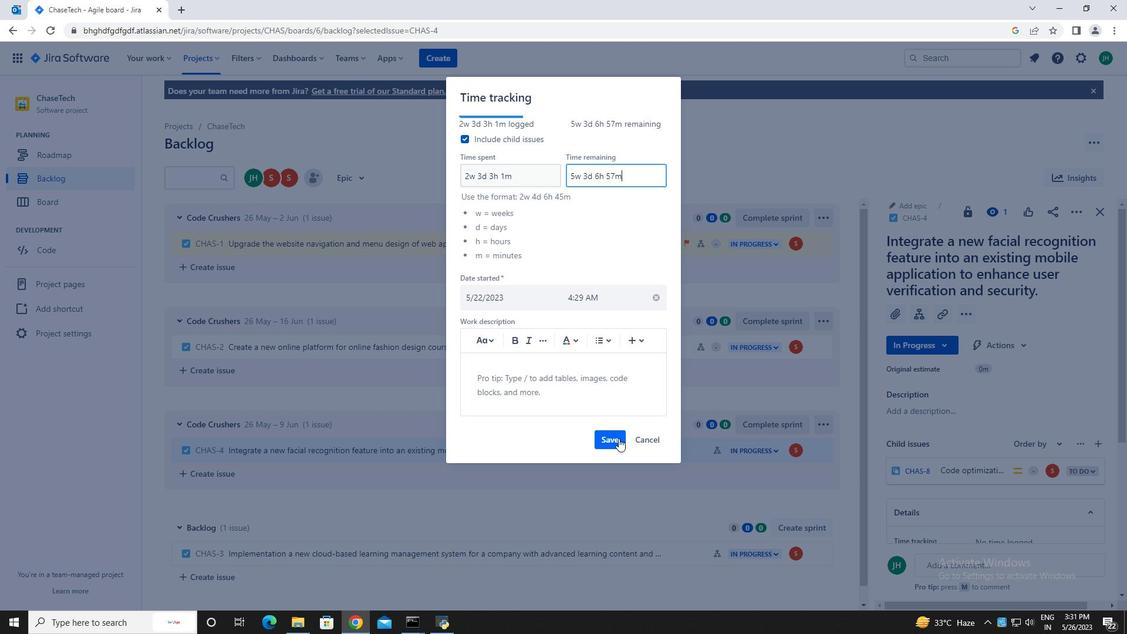 
Action: Mouse pressed left at (620, 441)
Screenshot: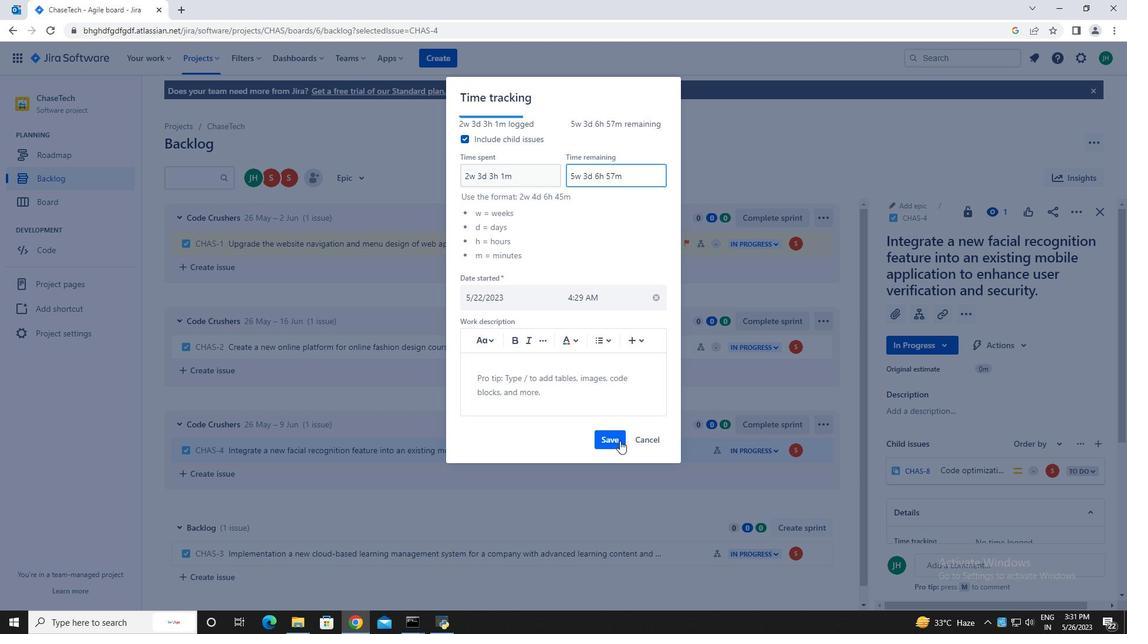 
Action: Mouse moved to (817, 448)
Screenshot: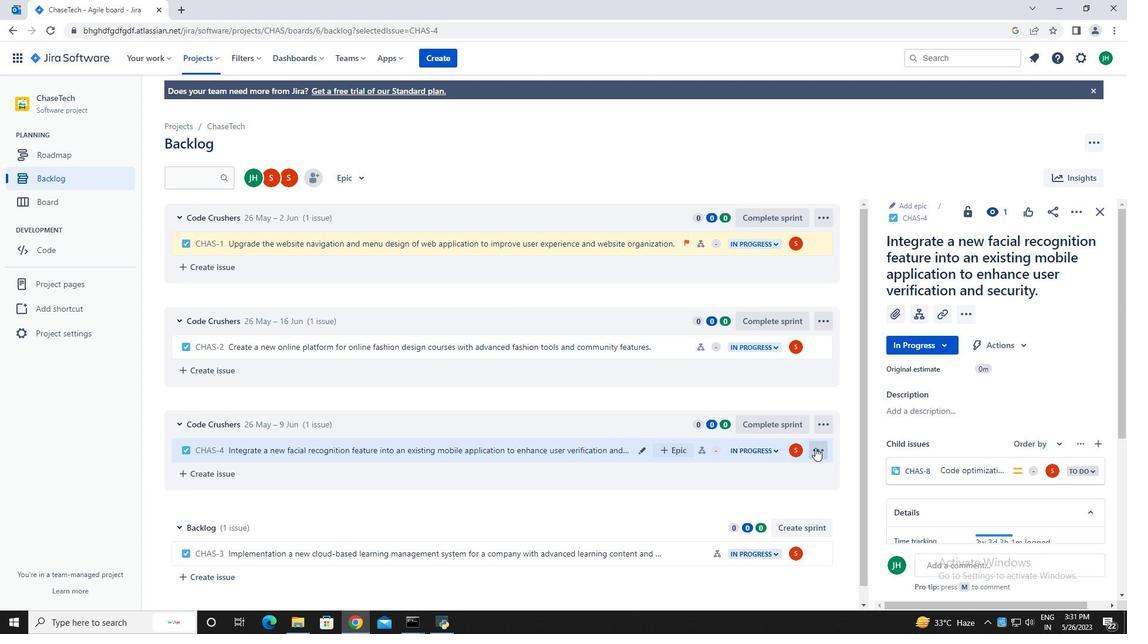 
Action: Mouse pressed left at (816, 448)
Screenshot: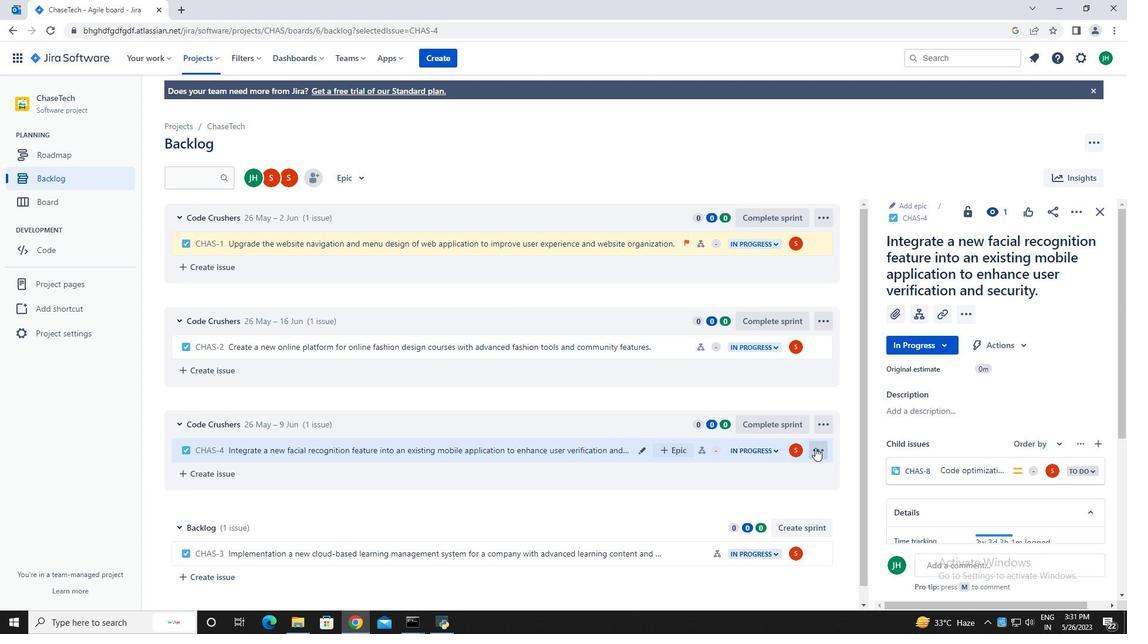 
Action: Mouse moved to (799, 424)
Screenshot: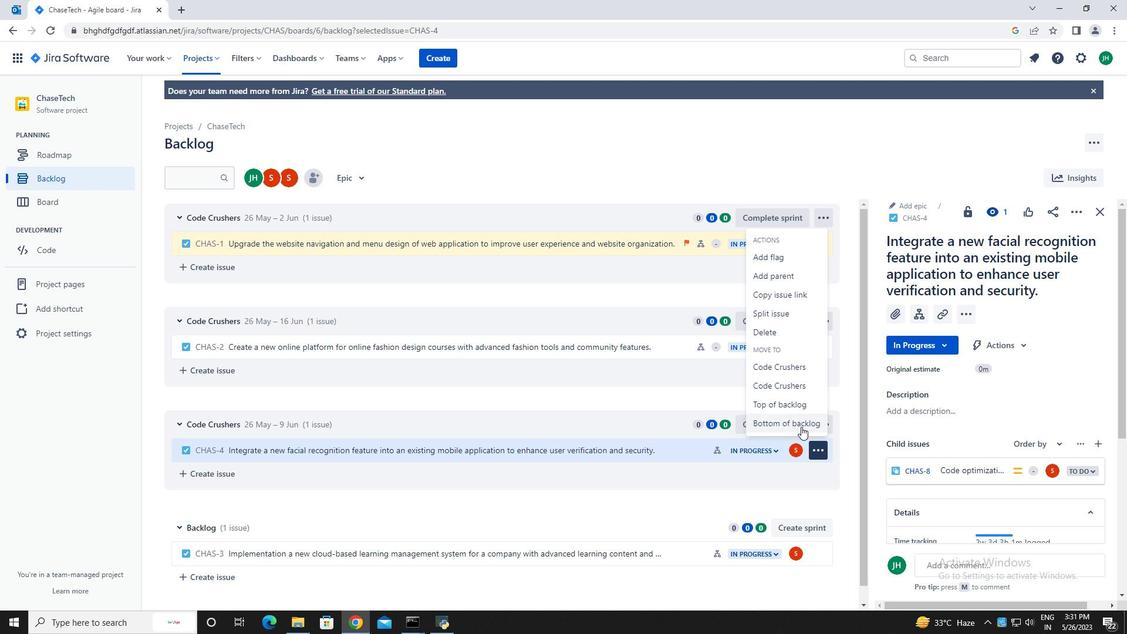 
Action: Mouse pressed left at (799, 424)
Screenshot: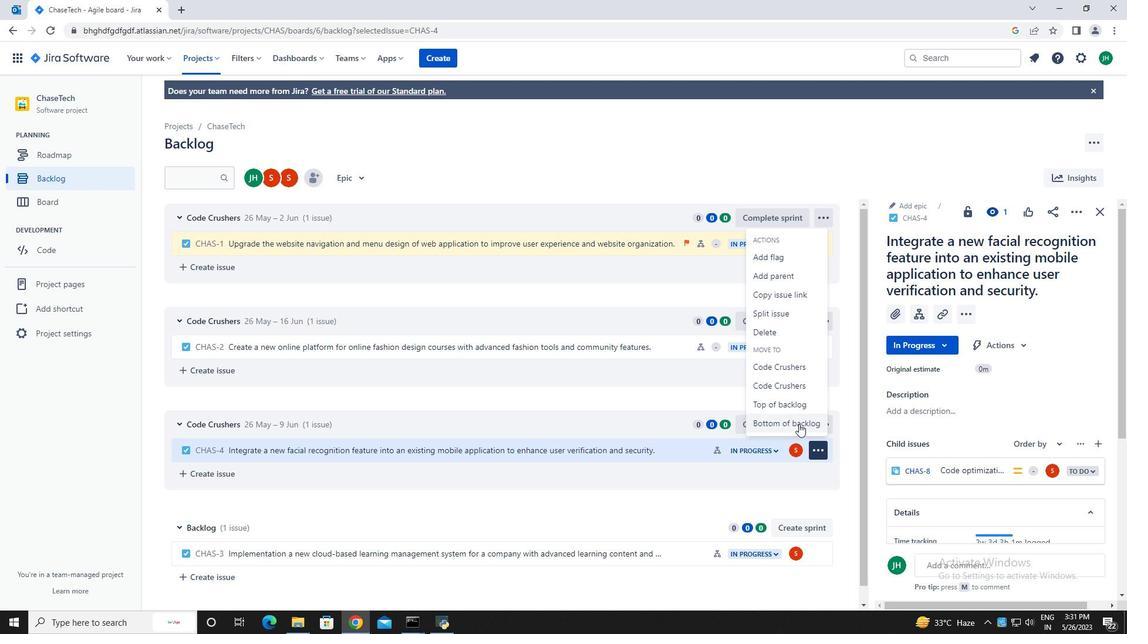
Action: Mouse moved to (592, 186)
Screenshot: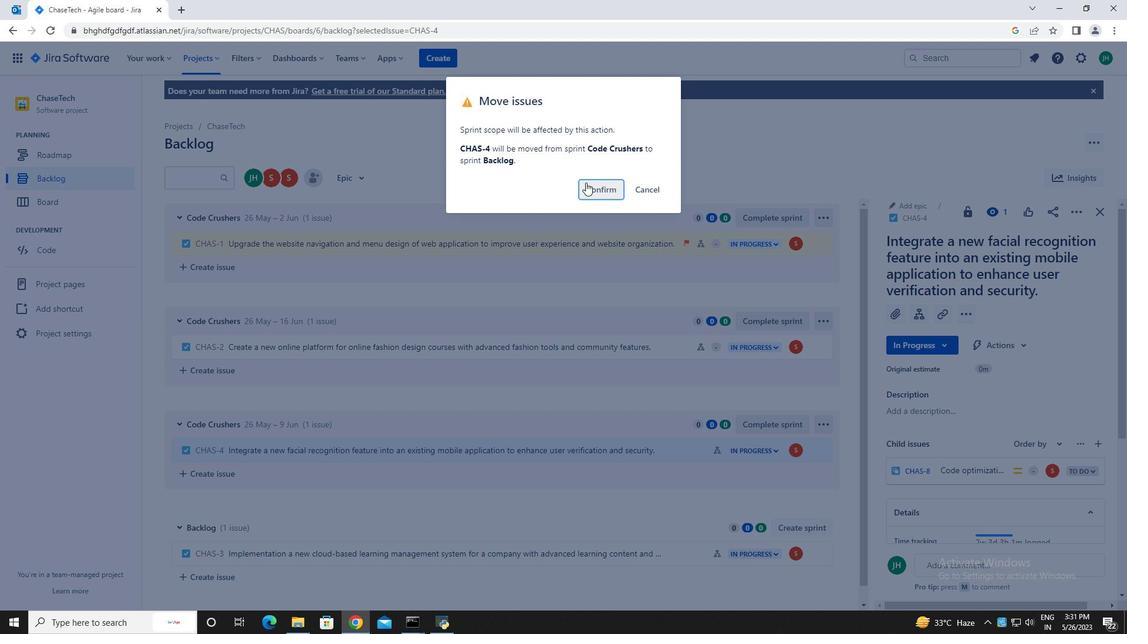 
Action: Mouse pressed left at (592, 186)
Screenshot: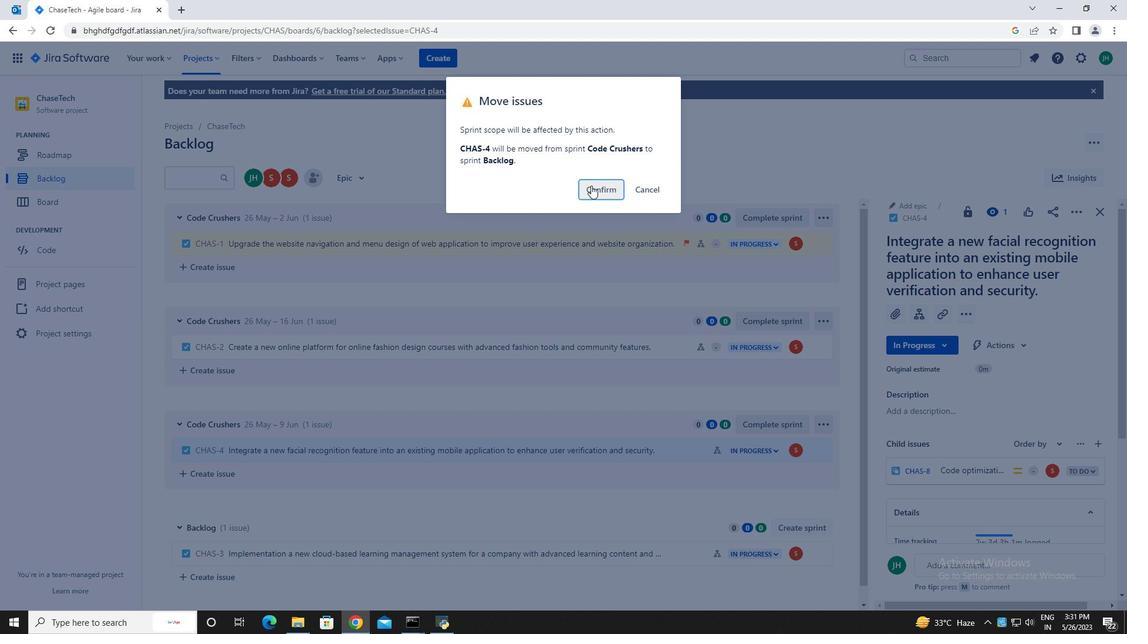 
Action: Mouse moved to (357, 177)
Screenshot: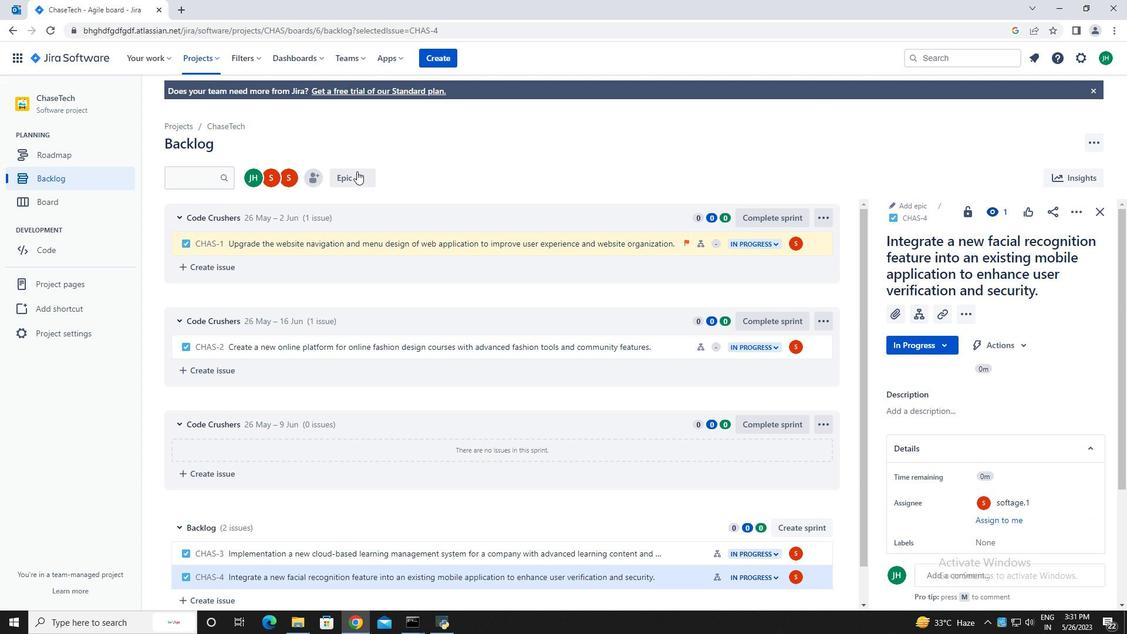 
Action: Mouse pressed left at (357, 177)
Screenshot: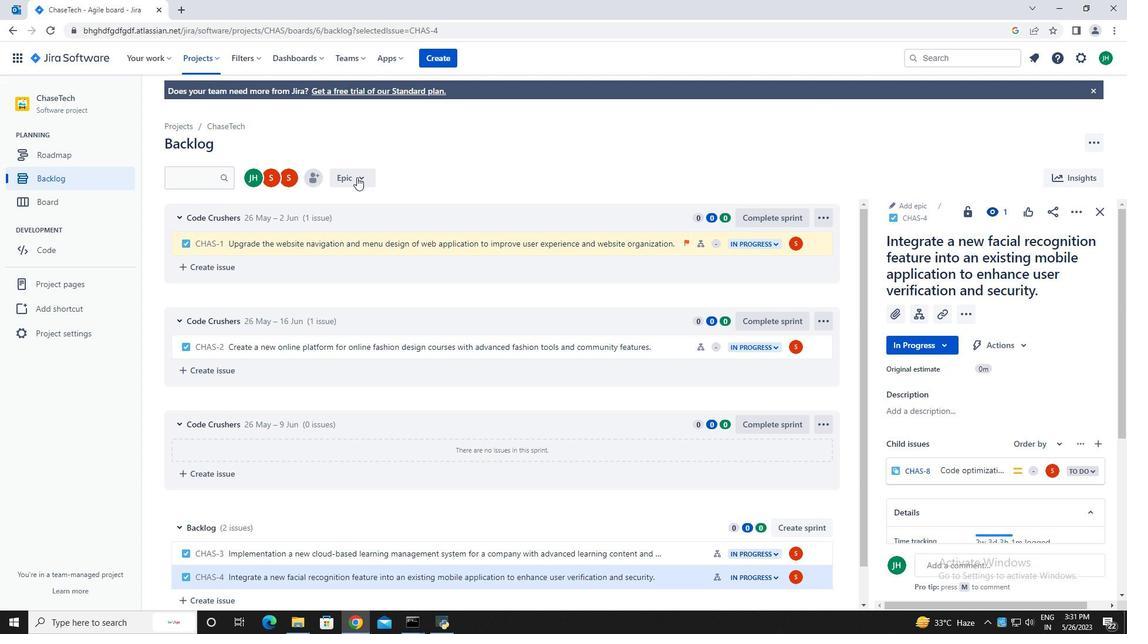 
Action: Mouse moved to (381, 231)
Screenshot: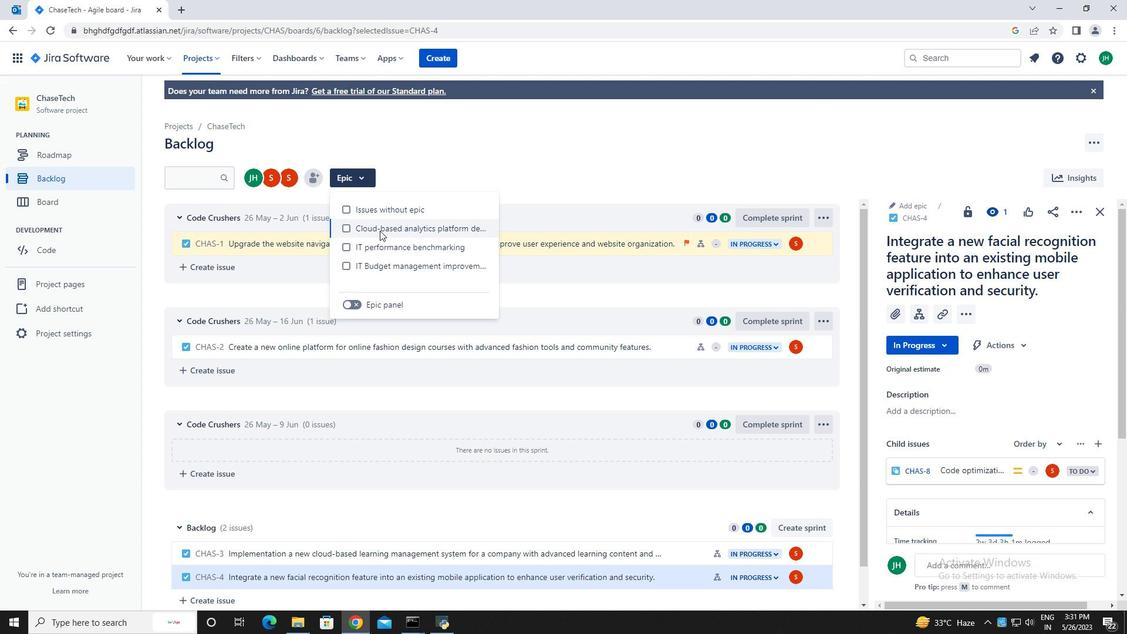 
Action: Mouse pressed left at (381, 231)
Screenshot: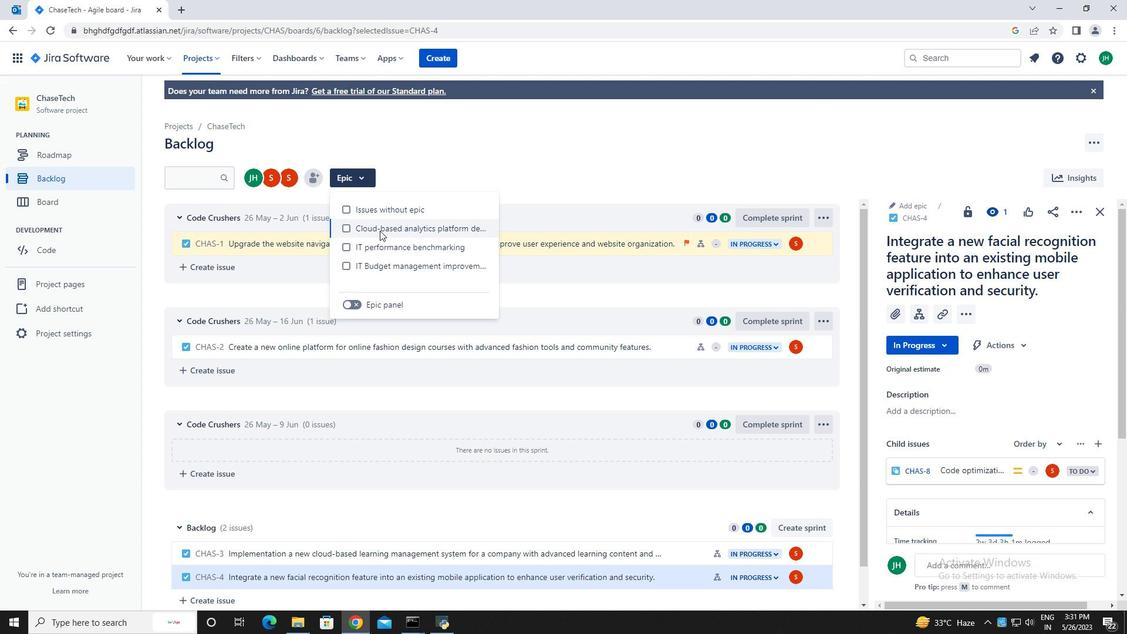 
Action: Mouse moved to (1102, 209)
Screenshot: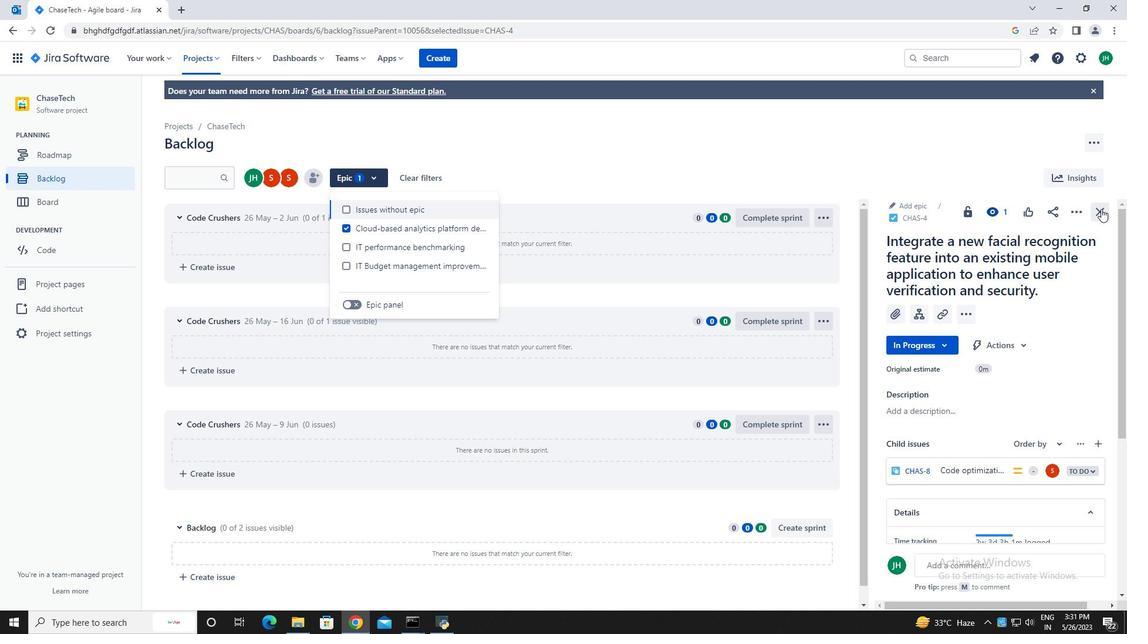 
Action: Mouse pressed left at (1102, 209)
Screenshot: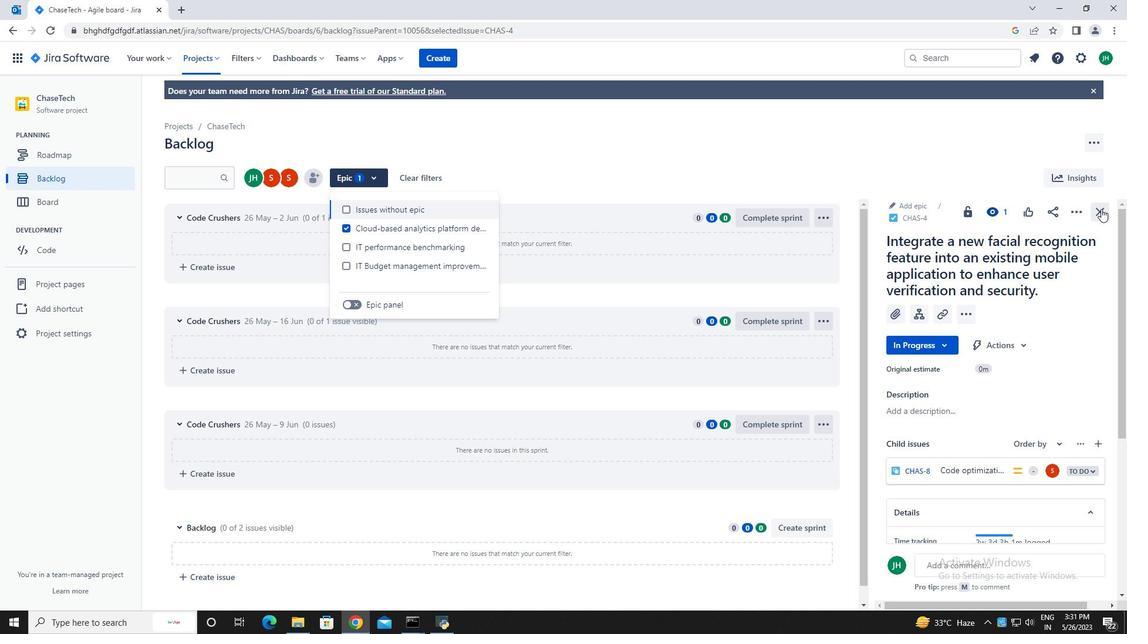 
Action: Mouse moved to (728, 219)
Screenshot: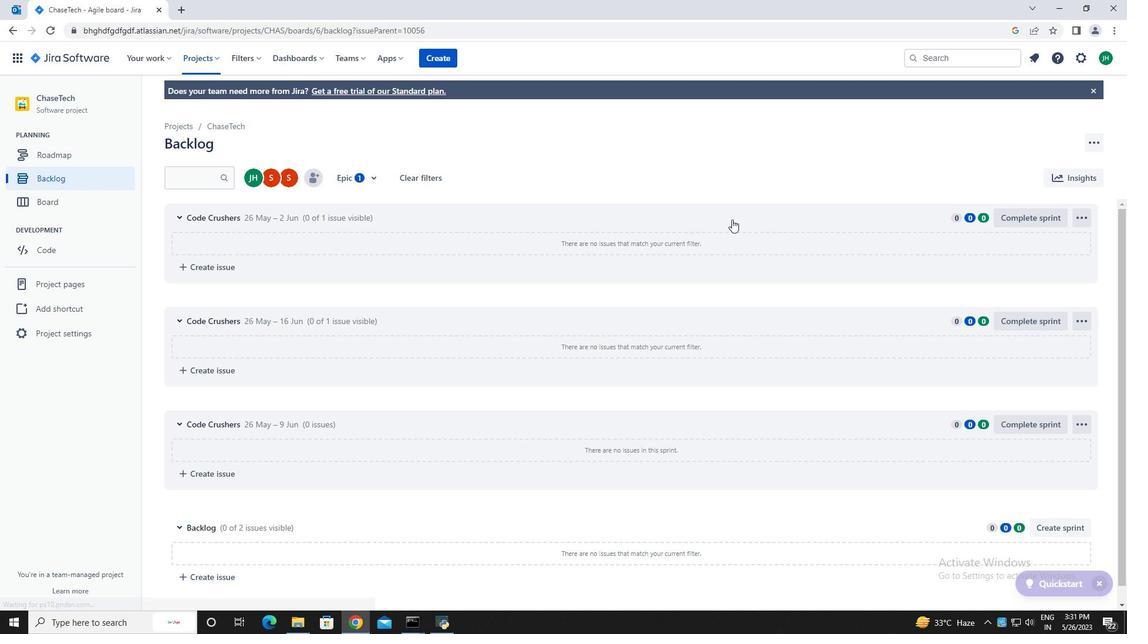 
